 Task: Find connections with filter location Pāthardih with filter topic #Learningswith filter profile language Spanish with filter current company Sonata Software with filter school Alagappa University, Alagappa Nagar, Karaikudi with filter industry Bed-and-Breakfasts, Hostels, Homestays with filter service category Corporate Events with filter keywords title Manufacturing Assembler
Action: Mouse moved to (481, 68)
Screenshot: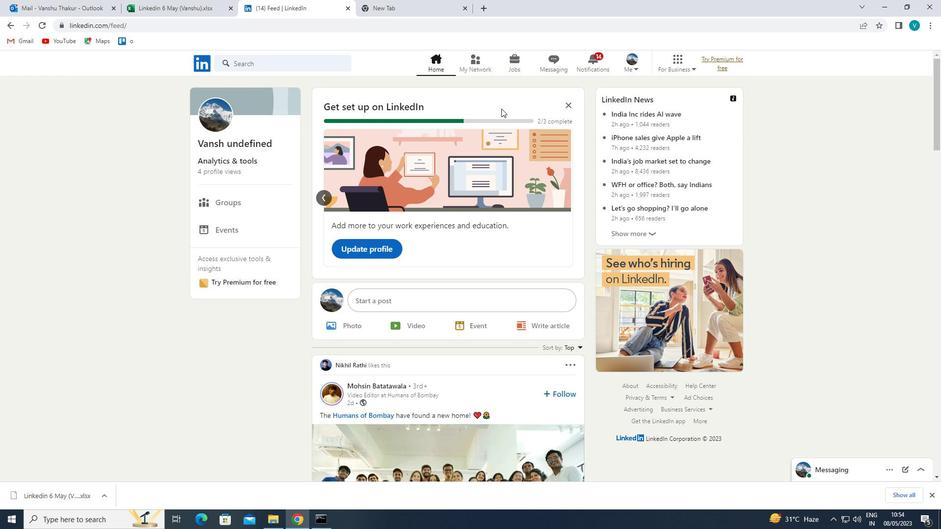 
Action: Mouse pressed left at (481, 68)
Screenshot: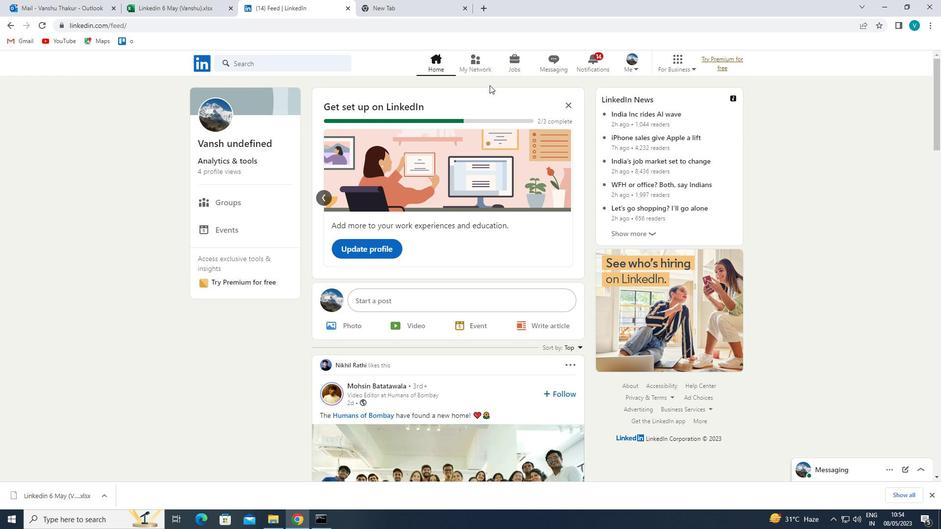 
Action: Mouse moved to (312, 116)
Screenshot: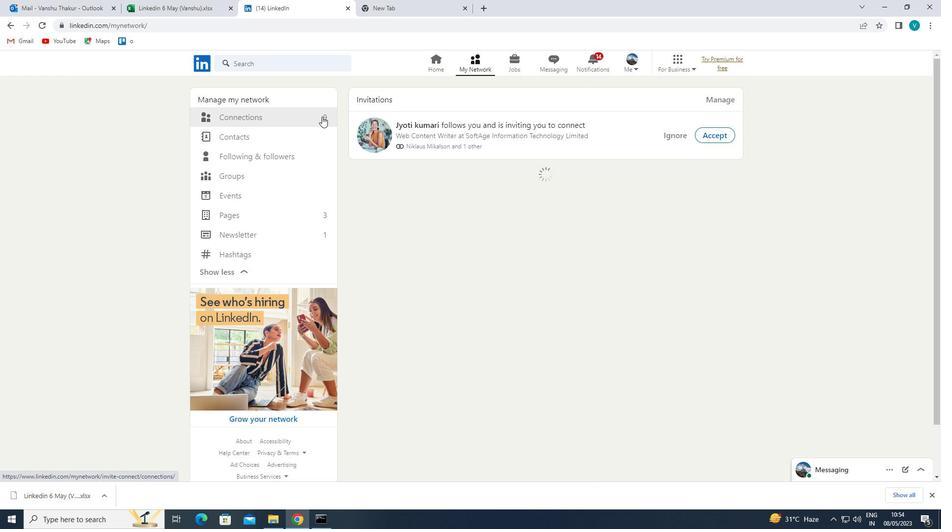 
Action: Mouse pressed left at (312, 116)
Screenshot: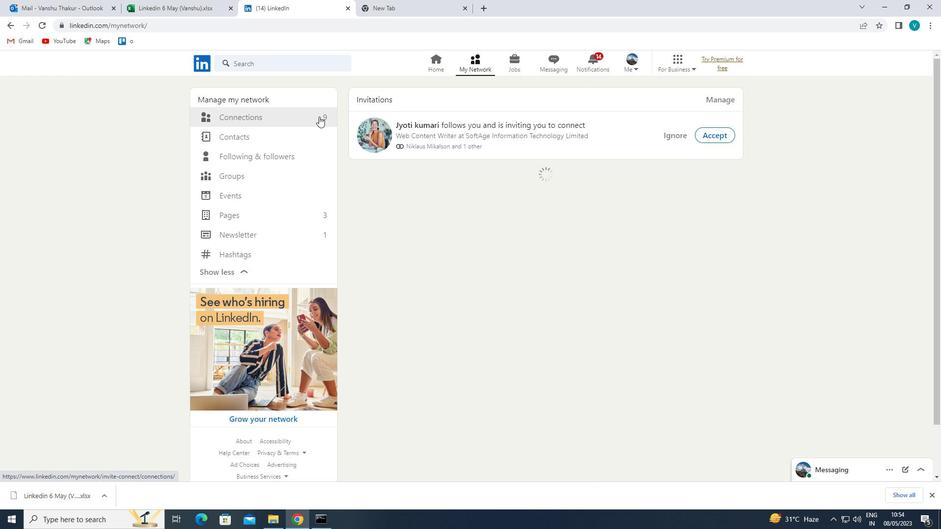 
Action: Mouse moved to (530, 120)
Screenshot: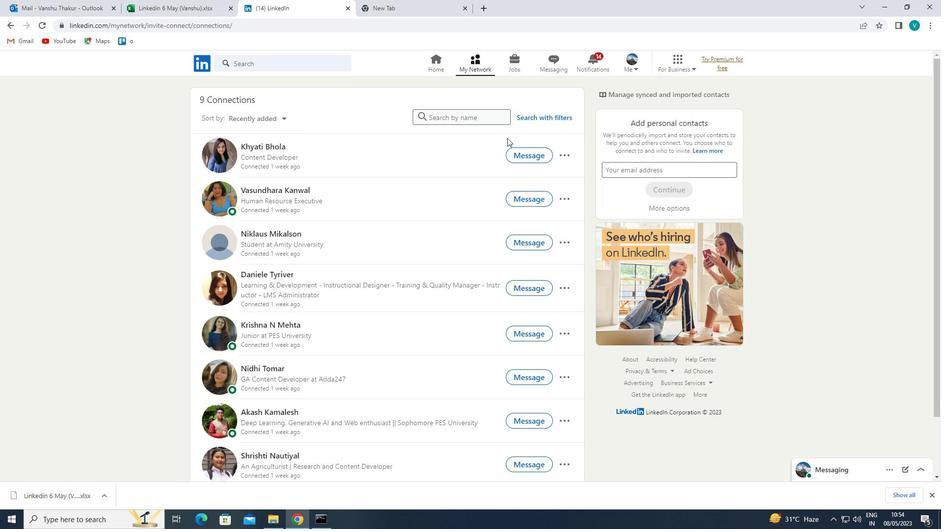 
Action: Mouse pressed left at (530, 120)
Screenshot: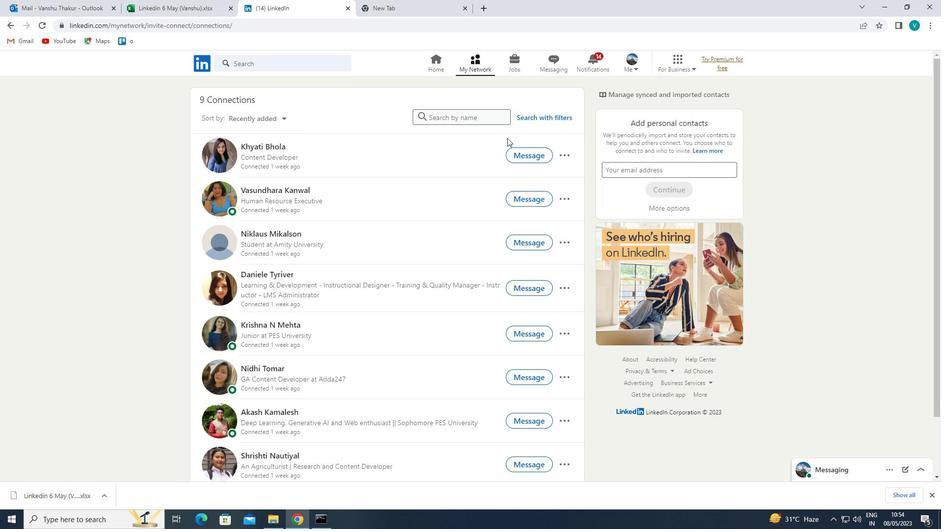 
Action: Mouse moved to (470, 93)
Screenshot: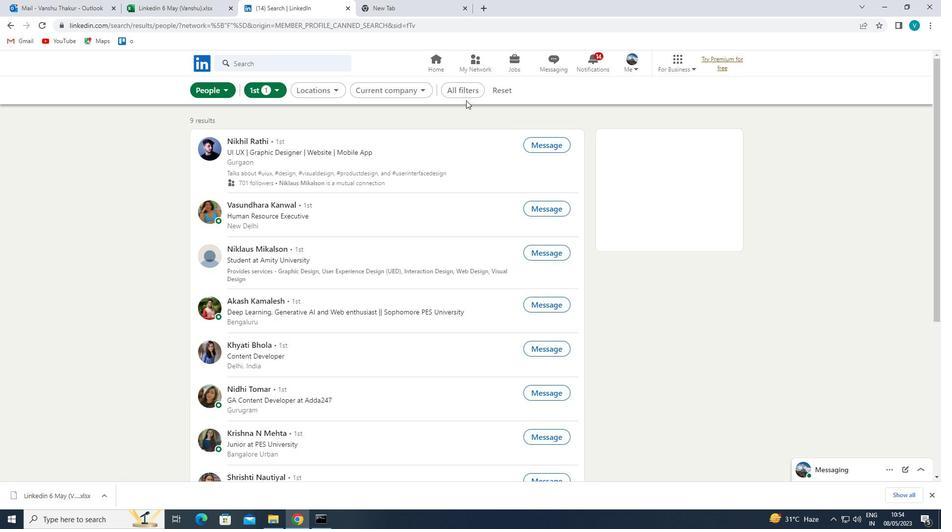 
Action: Mouse pressed left at (470, 93)
Screenshot: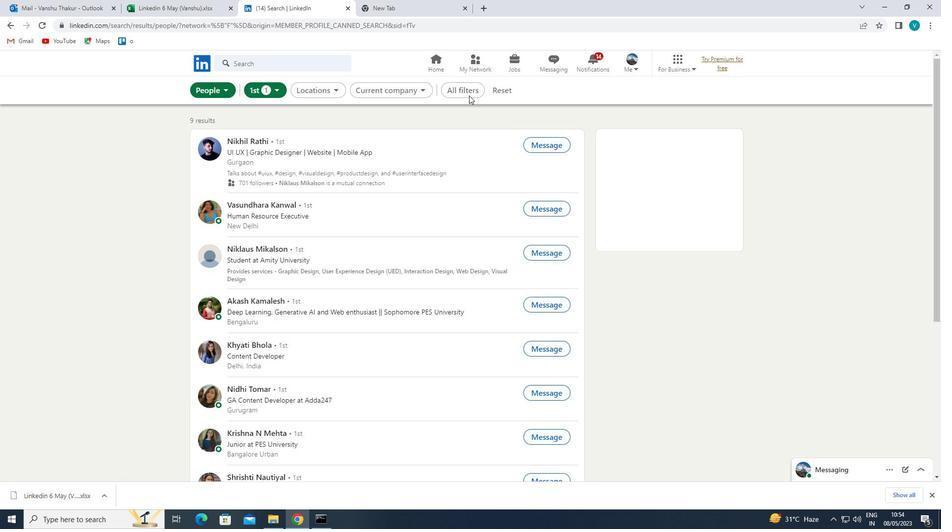 
Action: Mouse moved to (788, 235)
Screenshot: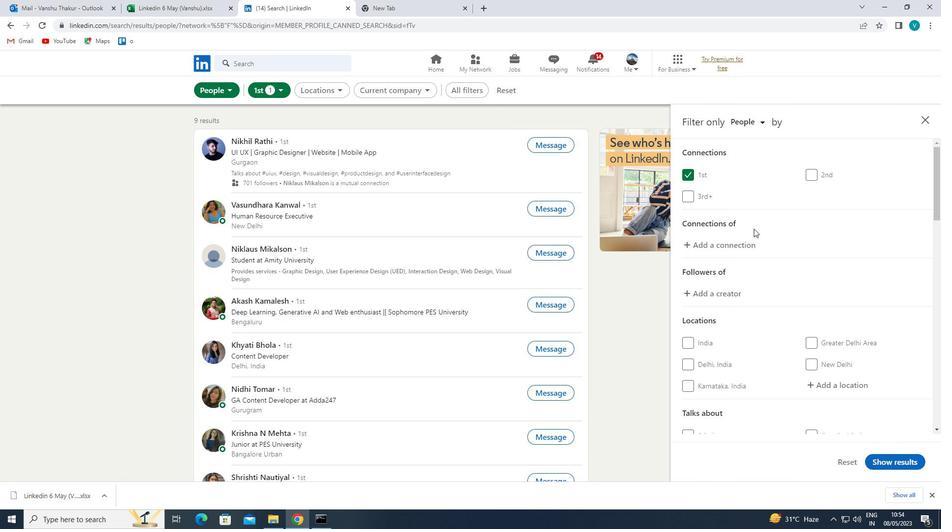 
Action: Mouse scrolled (788, 235) with delta (0, 0)
Screenshot: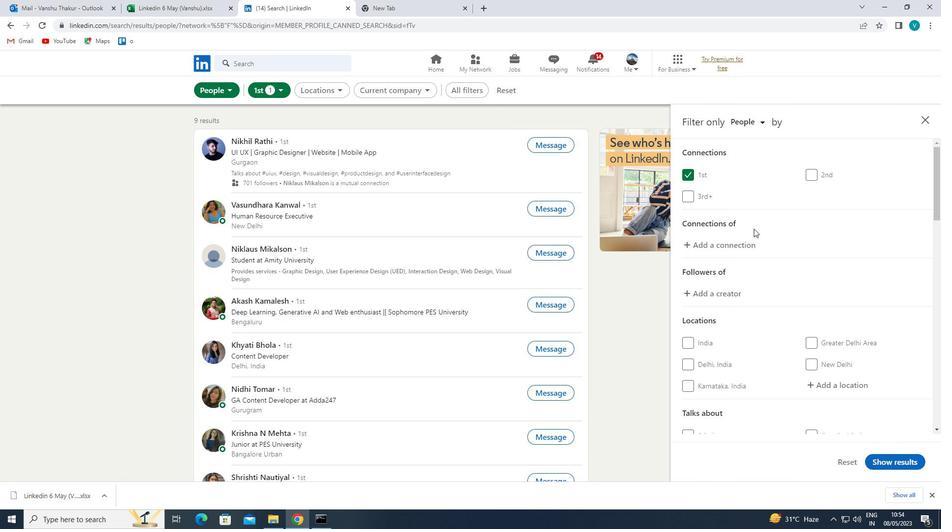 
Action: Mouse moved to (790, 236)
Screenshot: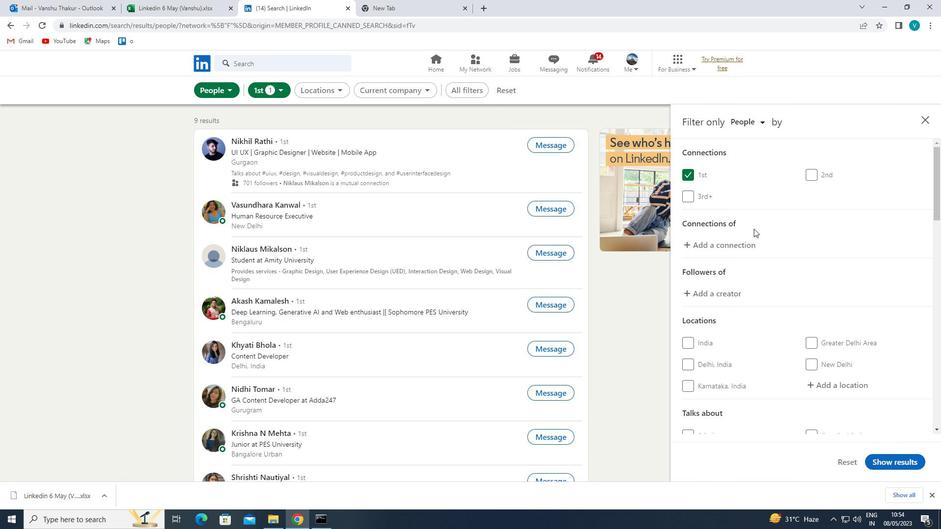 
Action: Mouse scrolled (790, 236) with delta (0, 0)
Screenshot: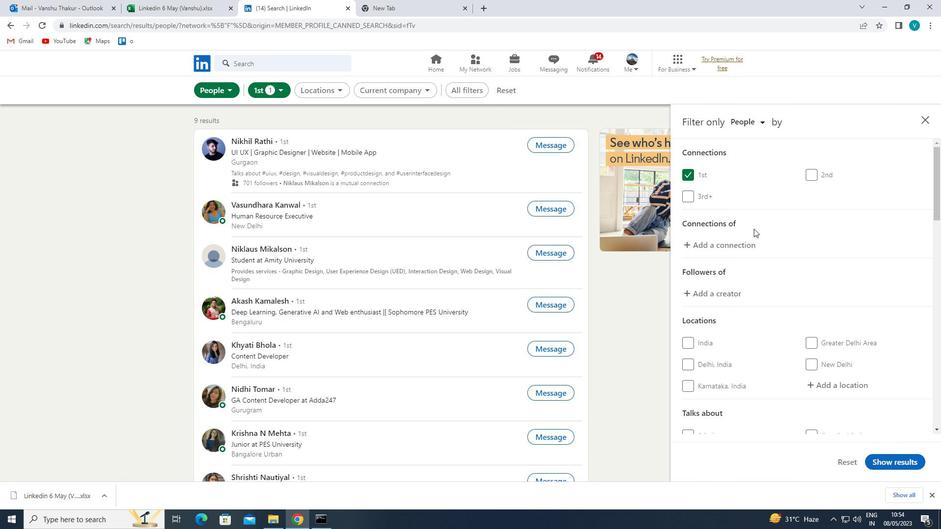 
Action: Mouse moved to (829, 288)
Screenshot: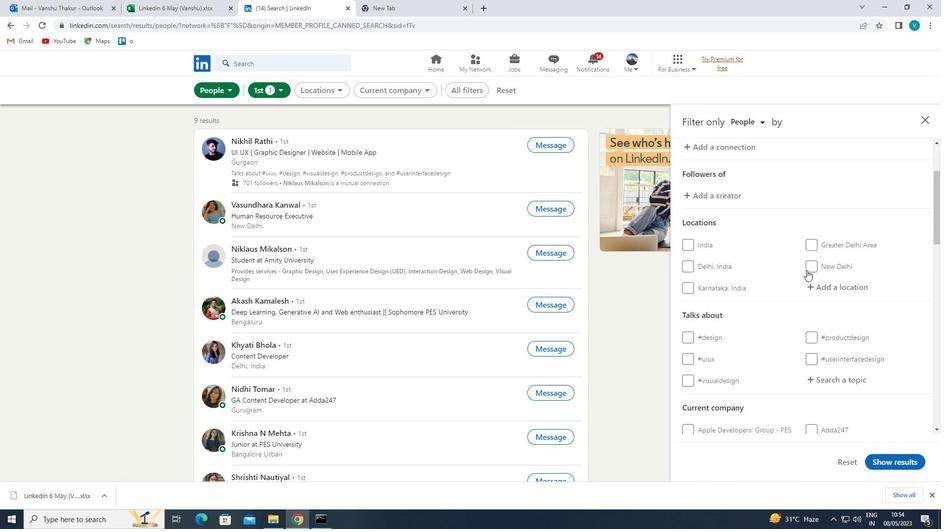 
Action: Mouse pressed left at (829, 288)
Screenshot: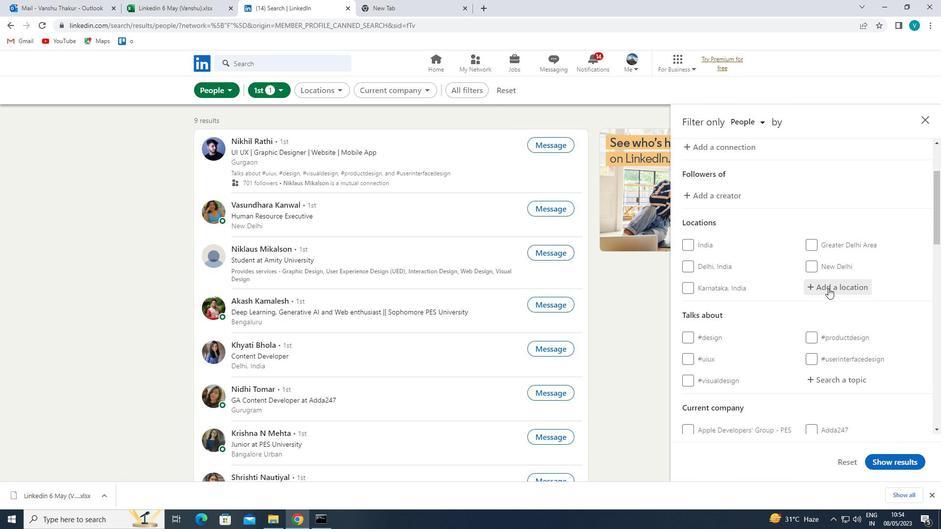 
Action: Mouse moved to (764, 287)
Screenshot: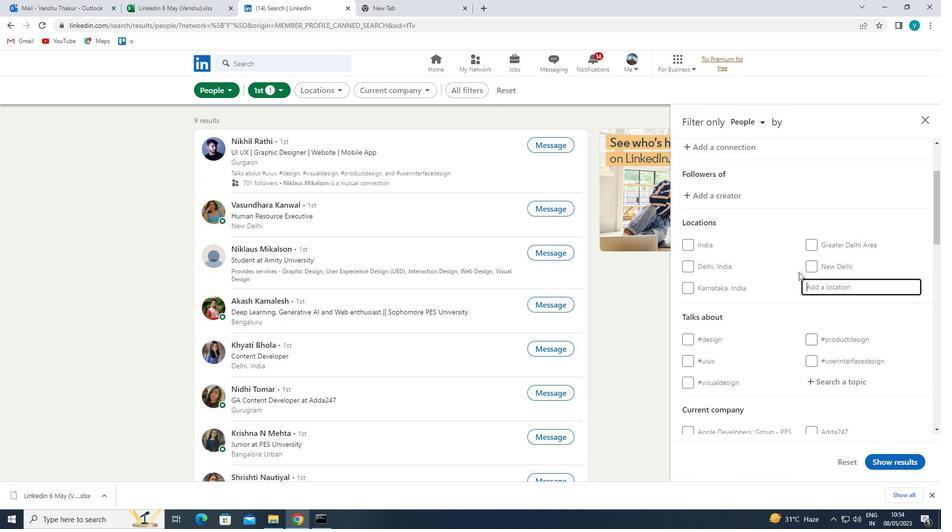 
Action: Key pressed <Key.shift>PATHARDIAH
Screenshot: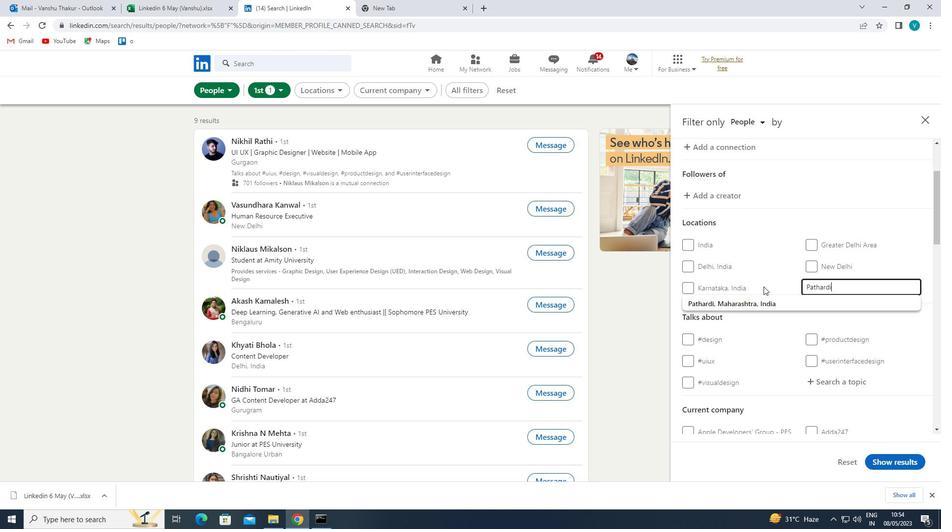 
Action: Mouse moved to (770, 292)
Screenshot: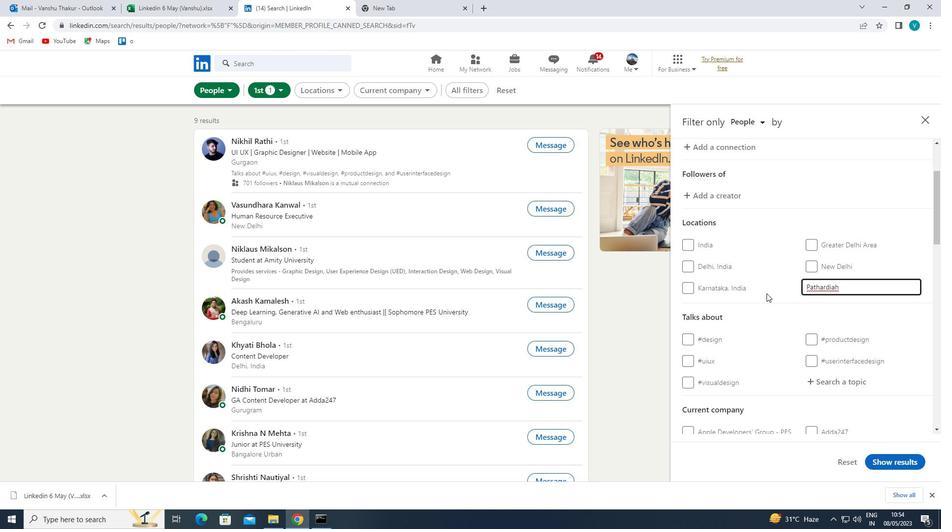 
Action: Key pressed <Key.backspace><Key.backspace><Key.backspace>IH
Screenshot: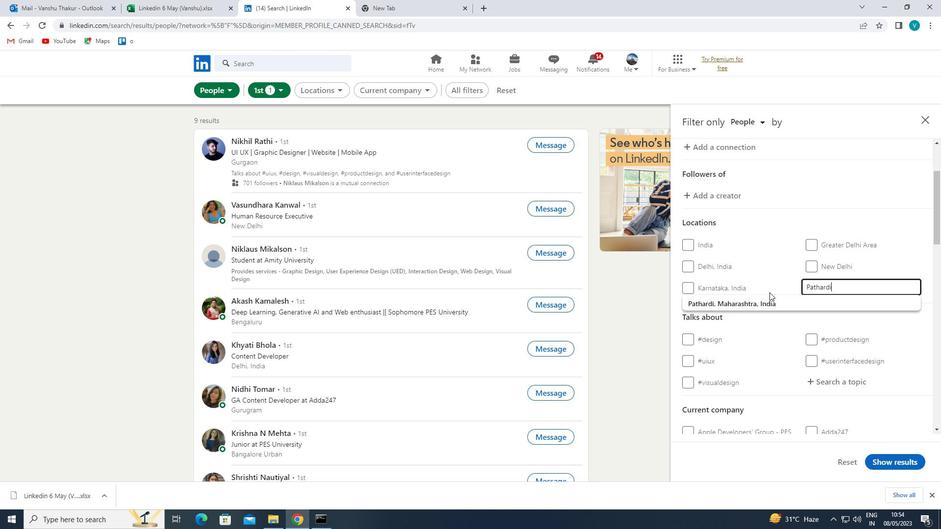 
Action: Mouse moved to (772, 292)
Screenshot: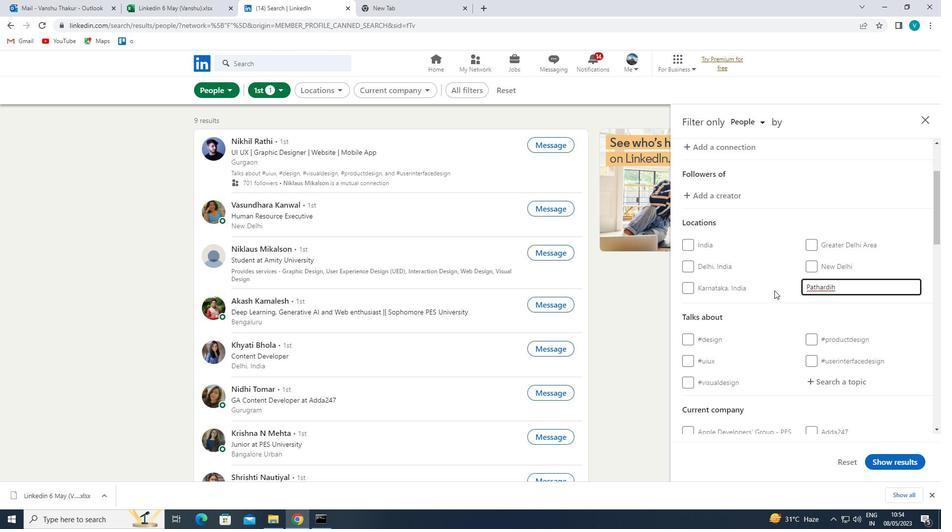 
Action: Key pressed <Key.backspace>
Screenshot: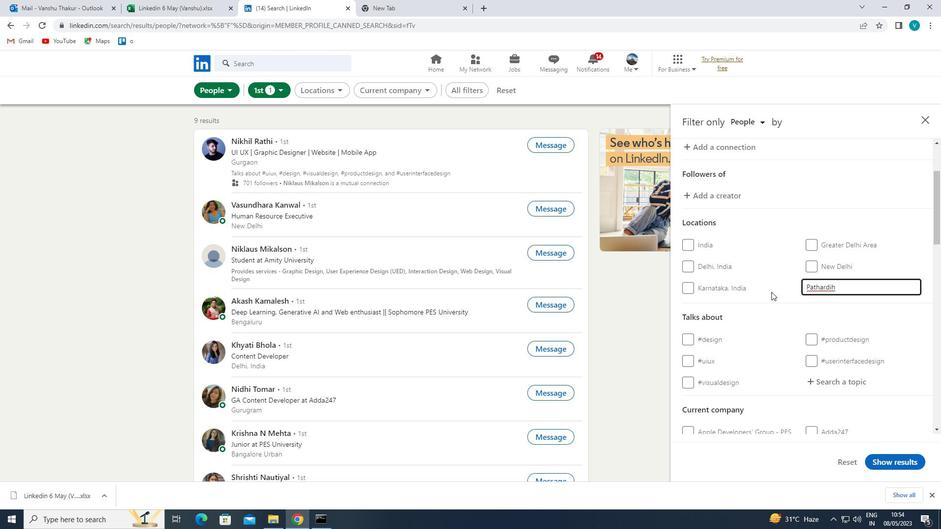 
Action: Mouse moved to (766, 300)
Screenshot: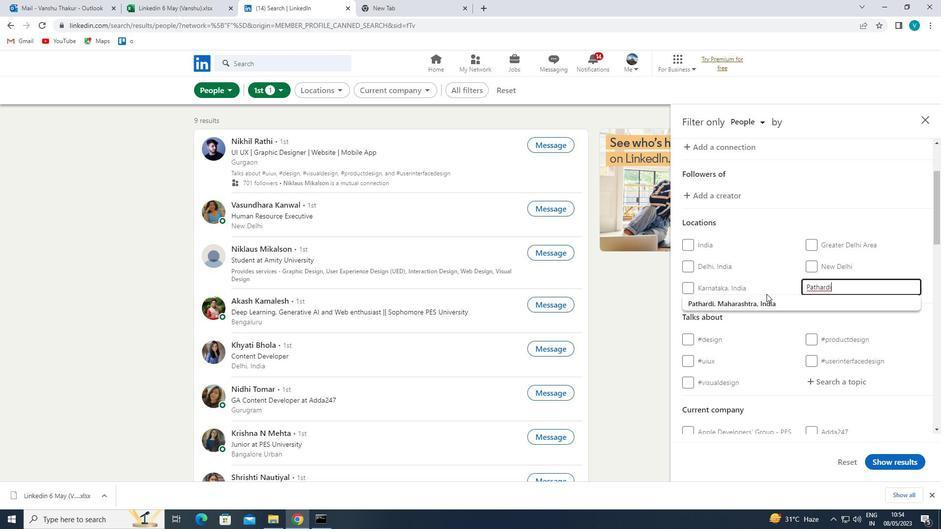 
Action: Mouse pressed left at (766, 300)
Screenshot: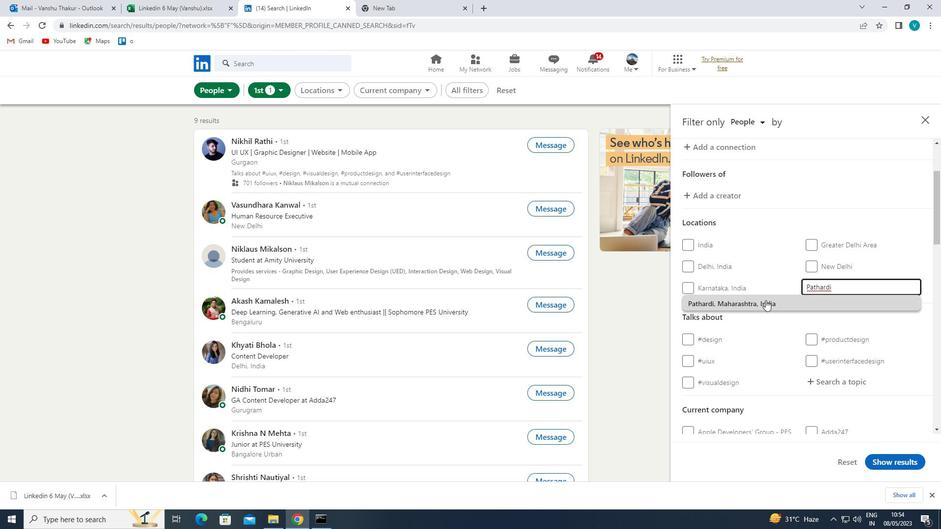 
Action: Mouse moved to (771, 306)
Screenshot: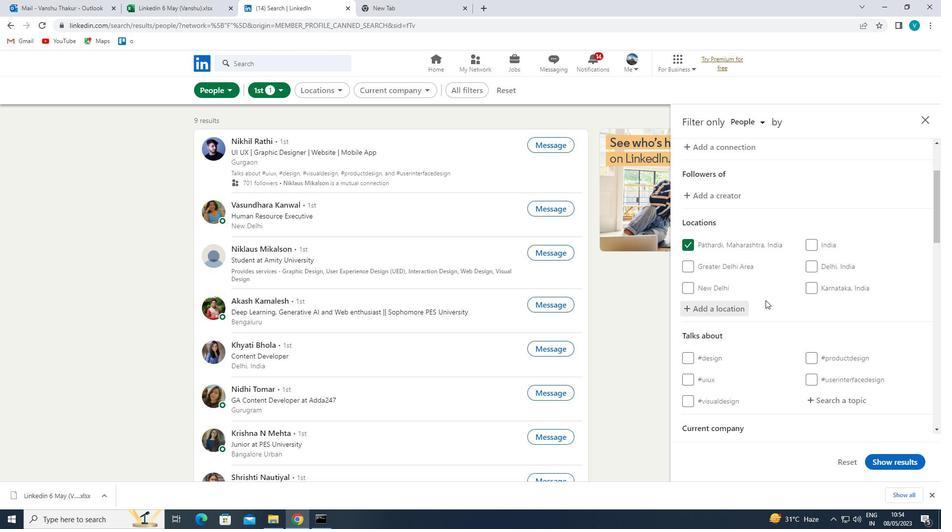 
Action: Mouse scrolled (771, 305) with delta (0, 0)
Screenshot: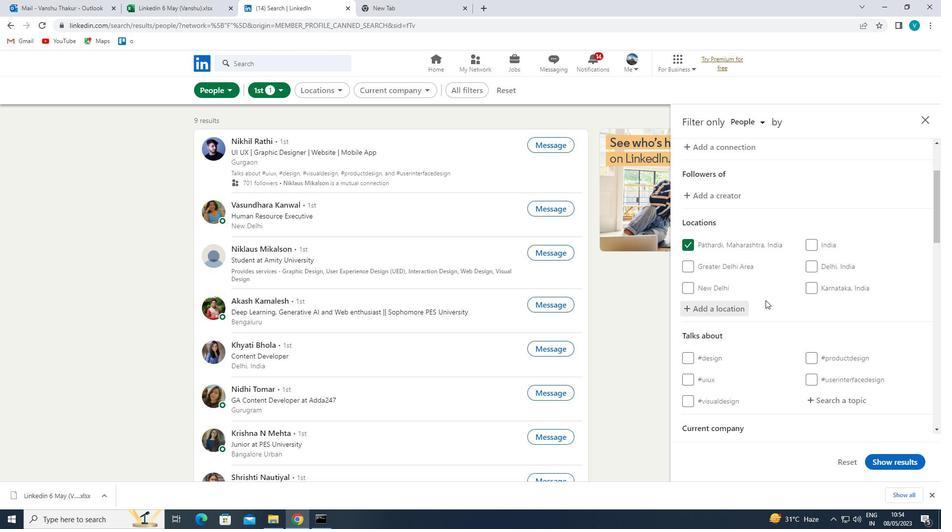 
Action: Mouse moved to (776, 309)
Screenshot: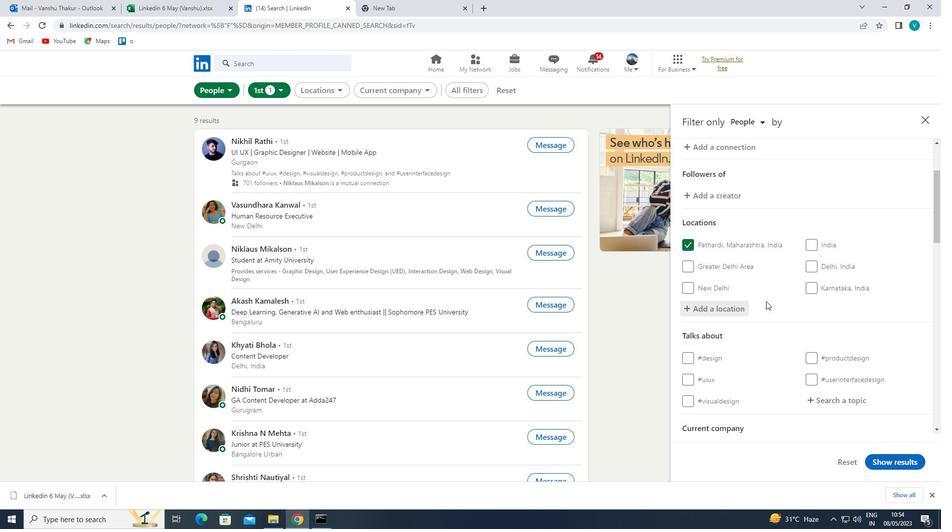 
Action: Mouse scrolled (776, 308) with delta (0, 0)
Screenshot: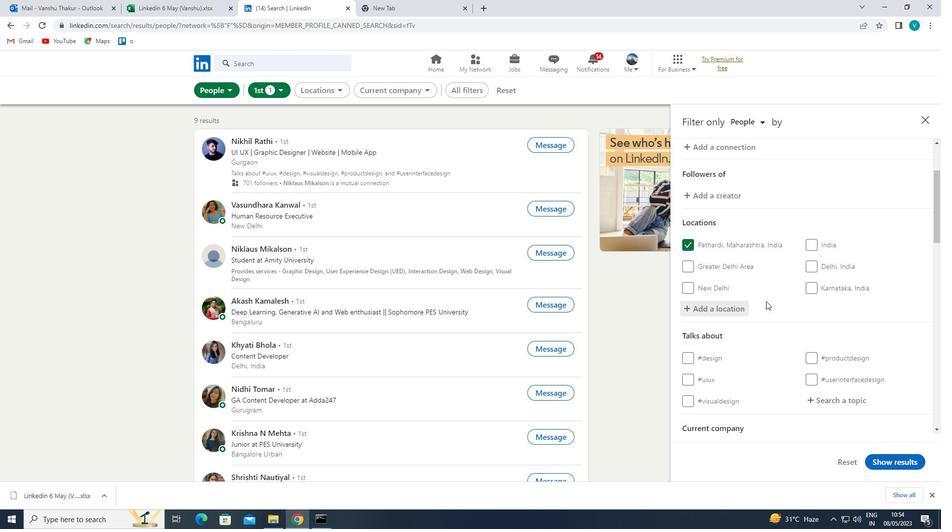 
Action: Mouse moved to (821, 297)
Screenshot: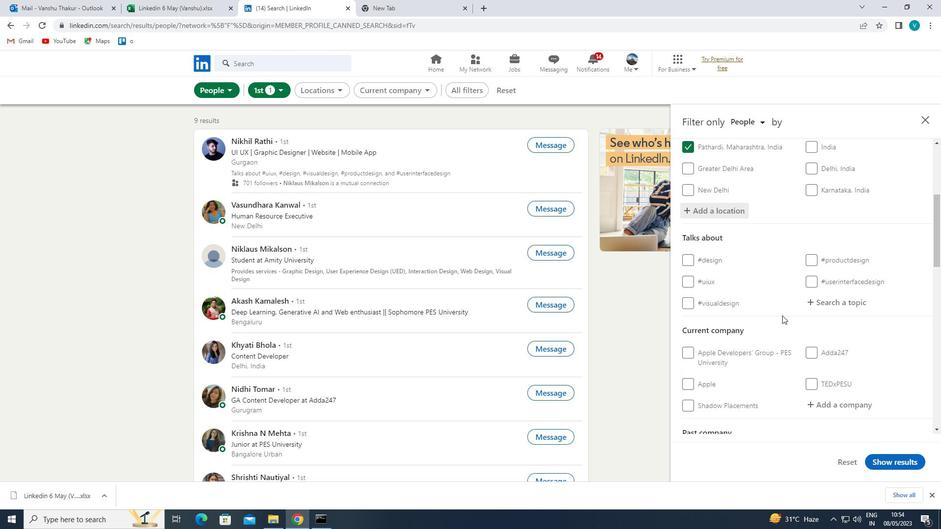 
Action: Mouse pressed left at (821, 297)
Screenshot: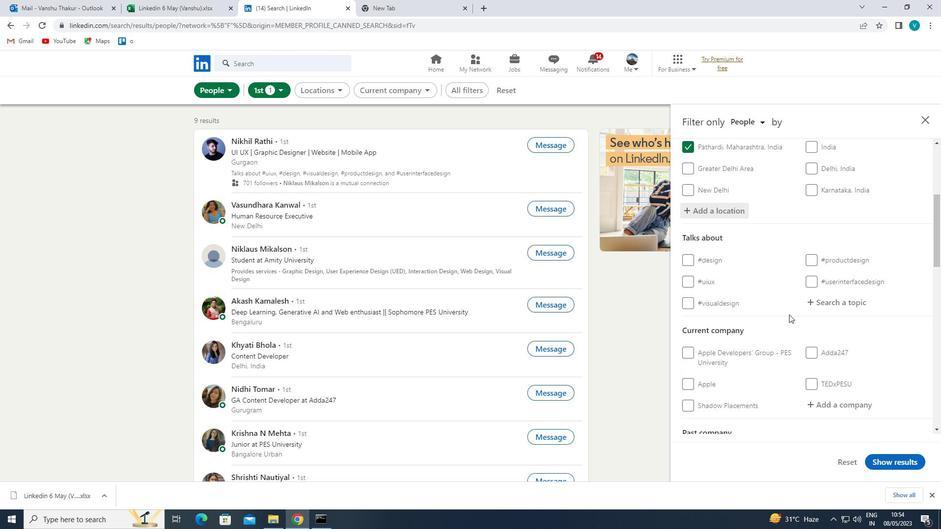 
Action: Mouse moved to (789, 299)
Screenshot: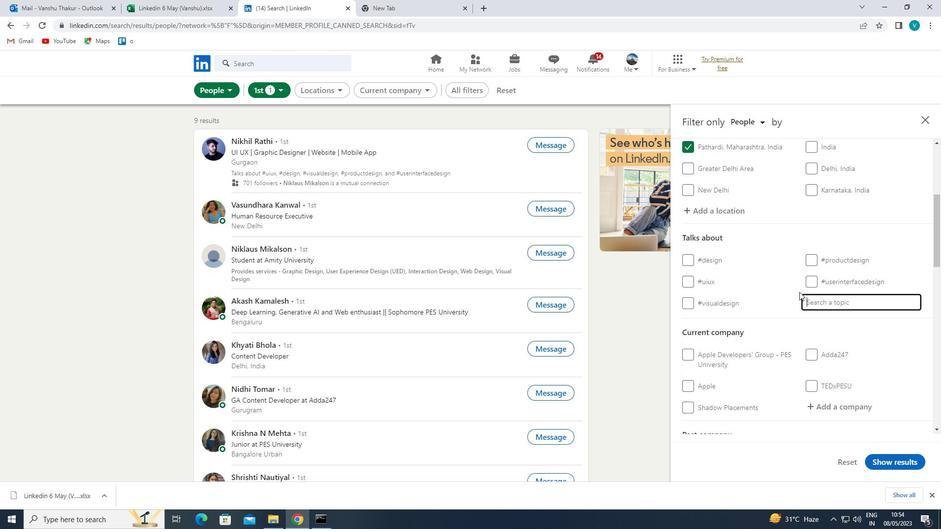 
Action: Key pressed LEARN
Screenshot: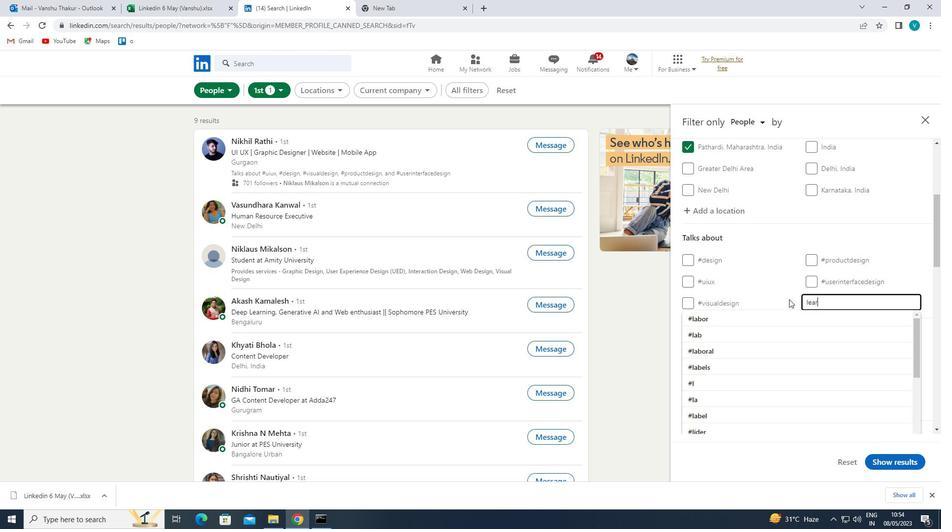 
Action: Mouse moved to (789, 299)
Screenshot: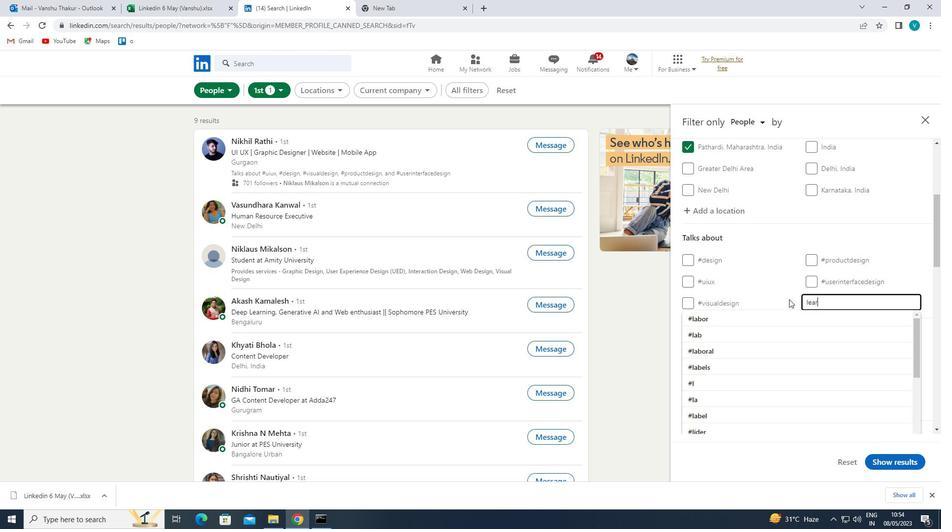 
Action: Key pressed ING
Screenshot: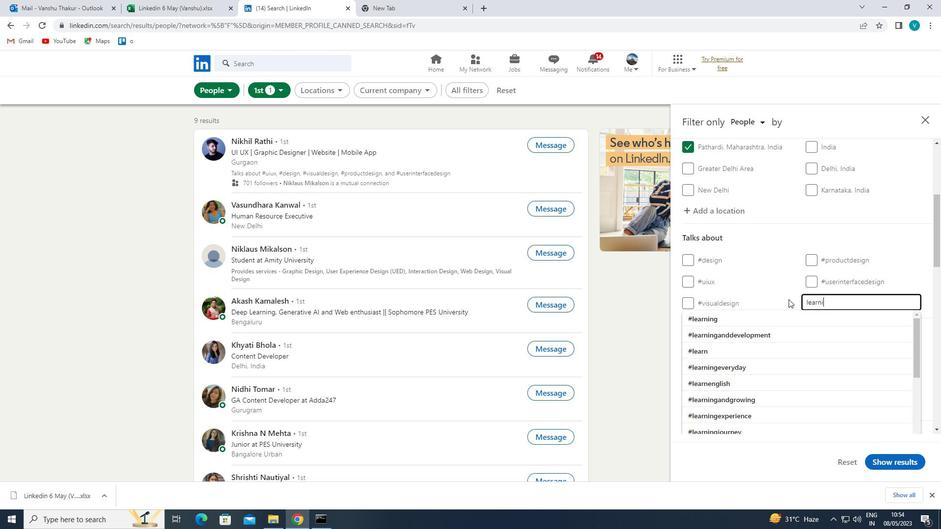
Action: Mouse moved to (761, 397)
Screenshot: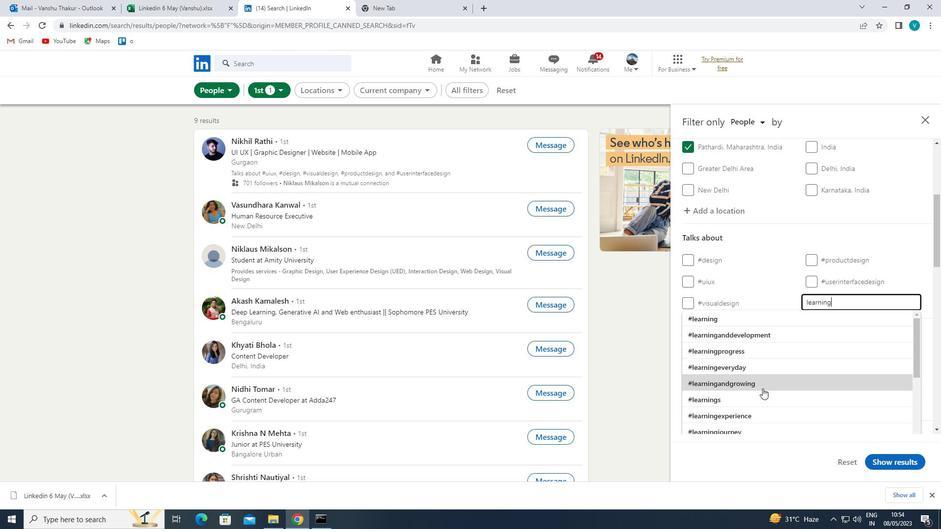 
Action: Mouse pressed left at (761, 397)
Screenshot: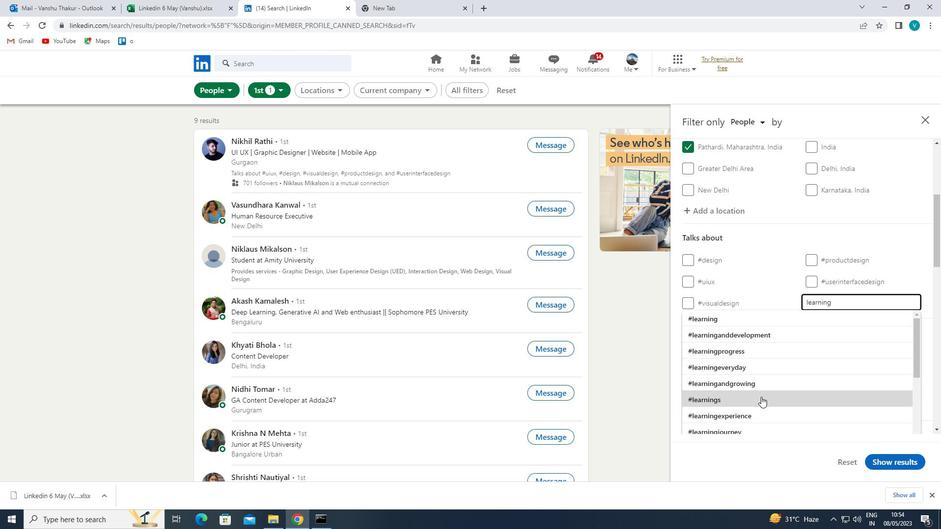 
Action: Mouse moved to (772, 367)
Screenshot: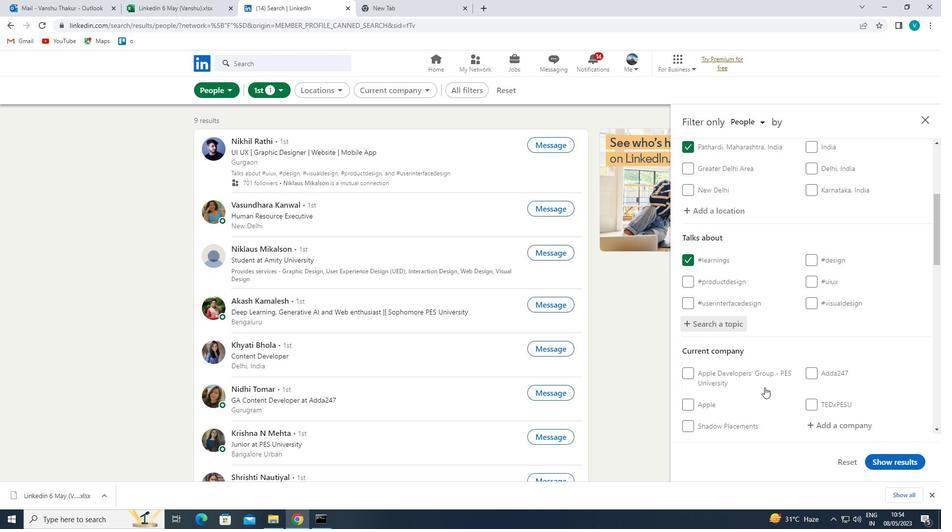 
Action: Mouse scrolled (772, 367) with delta (0, 0)
Screenshot: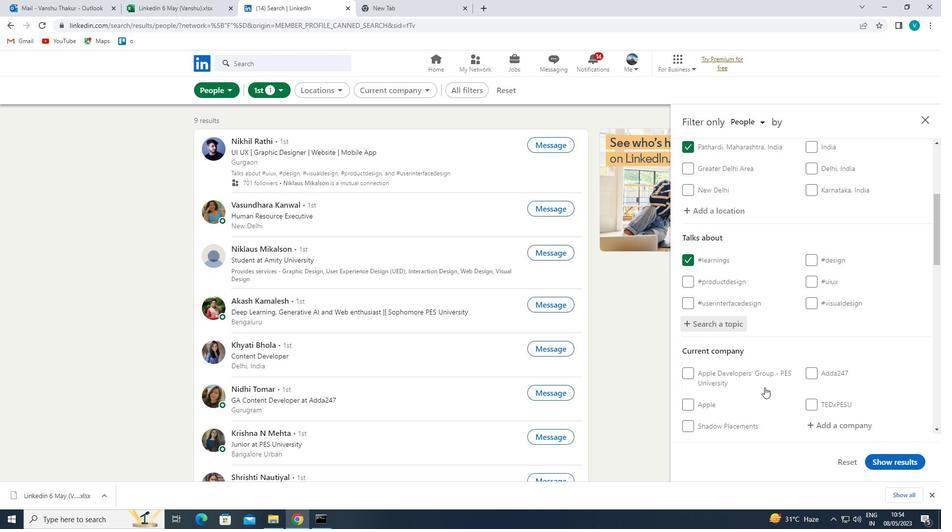 
Action: Mouse moved to (775, 362)
Screenshot: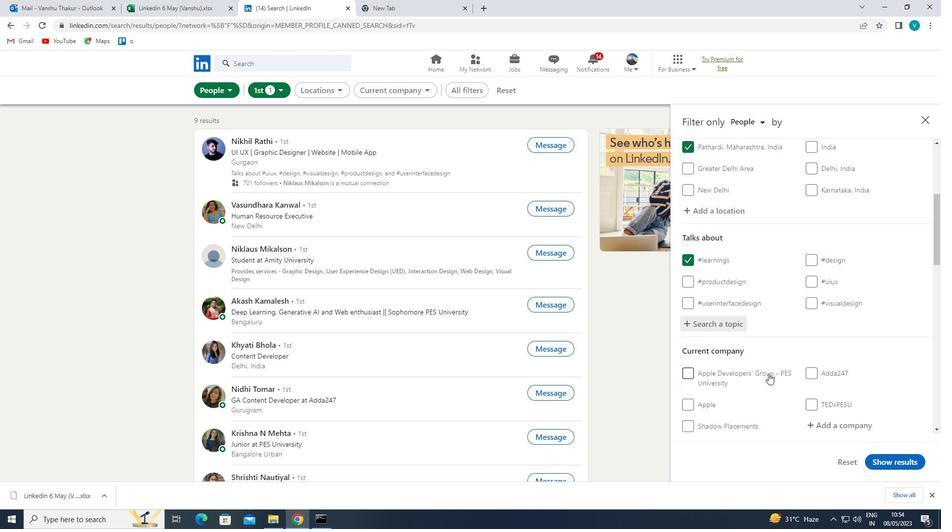 
Action: Mouse scrolled (775, 361) with delta (0, 0)
Screenshot: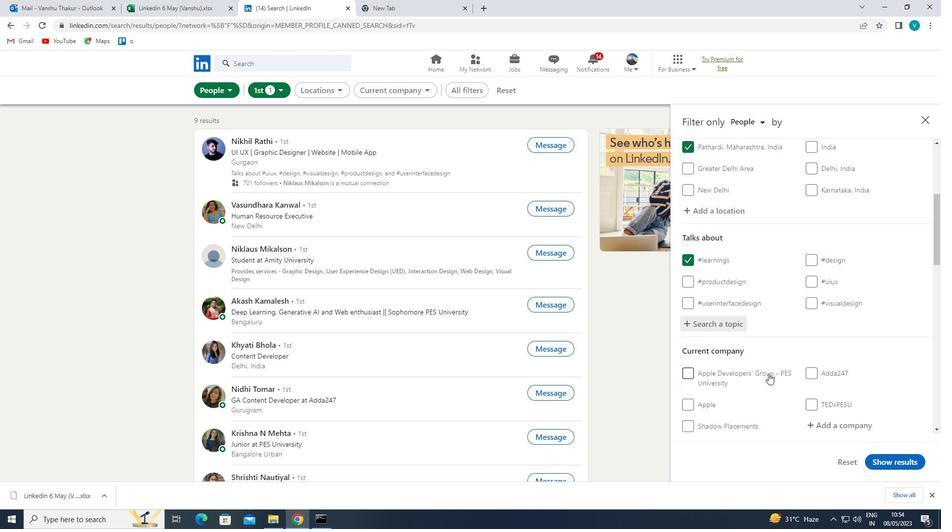 
Action: Mouse moved to (776, 359)
Screenshot: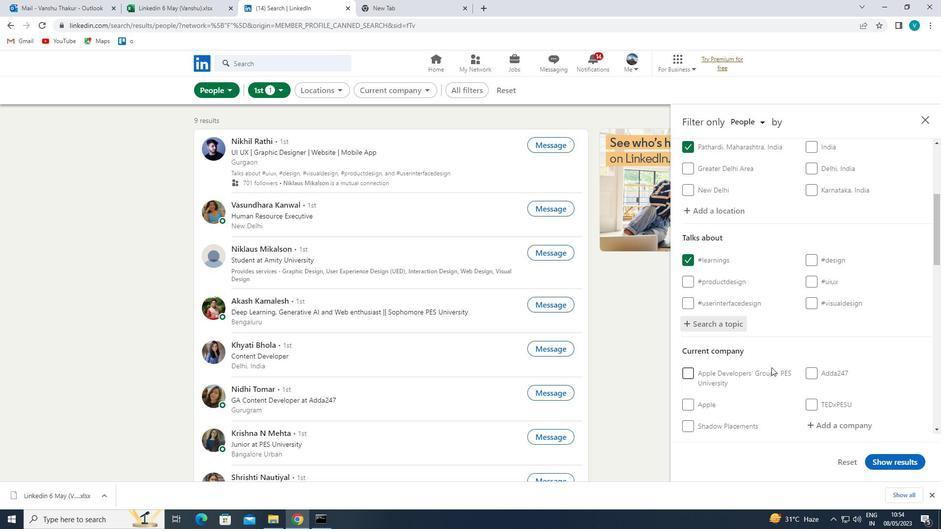 
Action: Mouse scrolled (776, 359) with delta (0, 0)
Screenshot: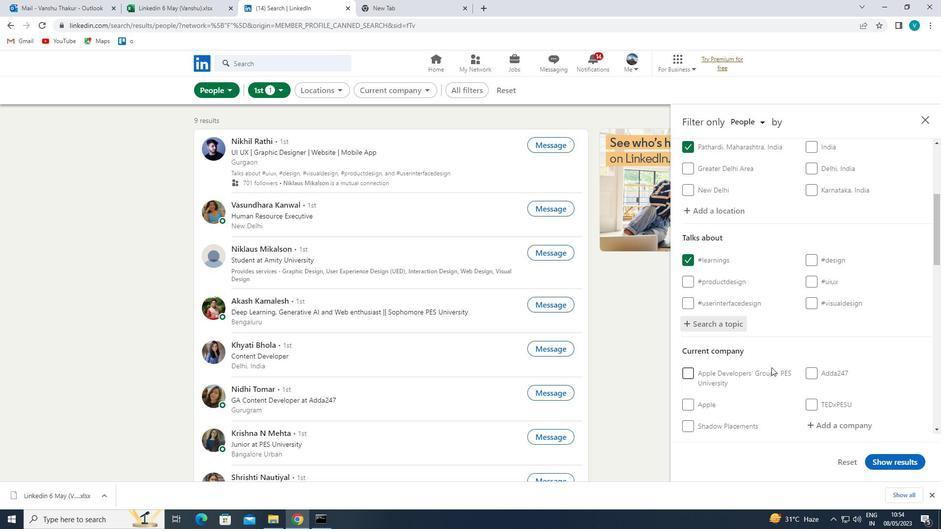 
Action: Mouse moved to (837, 281)
Screenshot: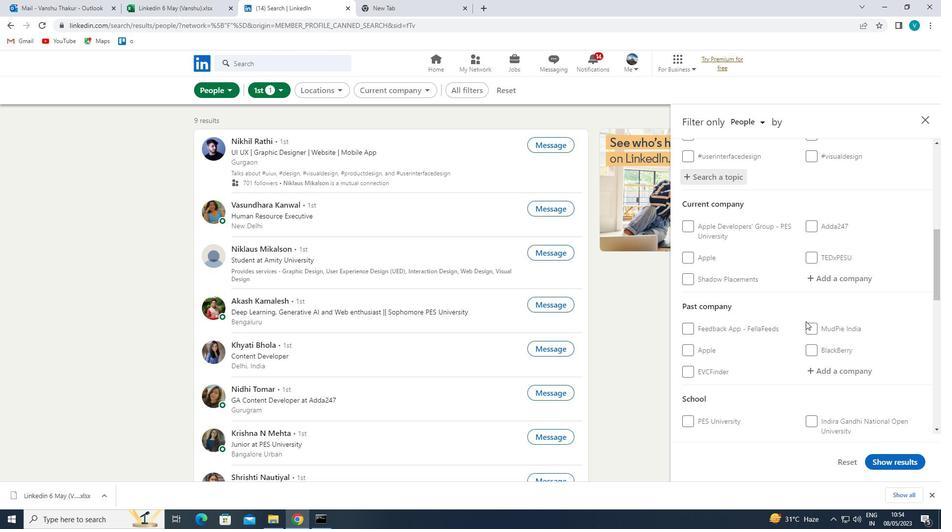 
Action: Mouse pressed left at (837, 281)
Screenshot: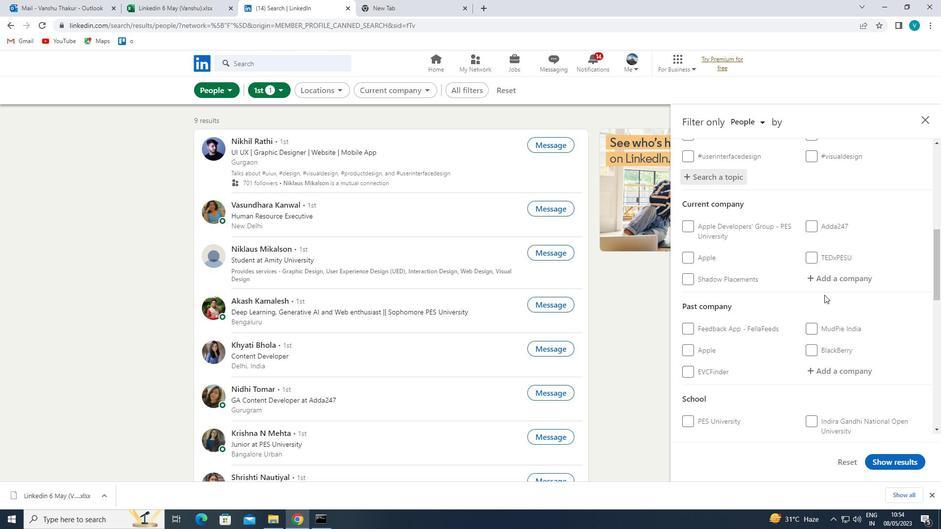 
Action: Key pressed <Key.shift>SONA
Screenshot: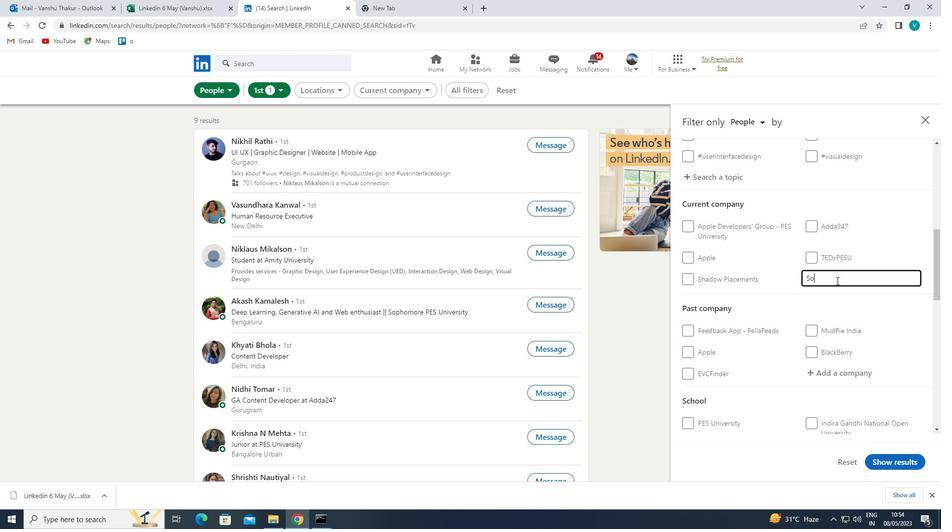 
Action: Mouse moved to (829, 275)
Screenshot: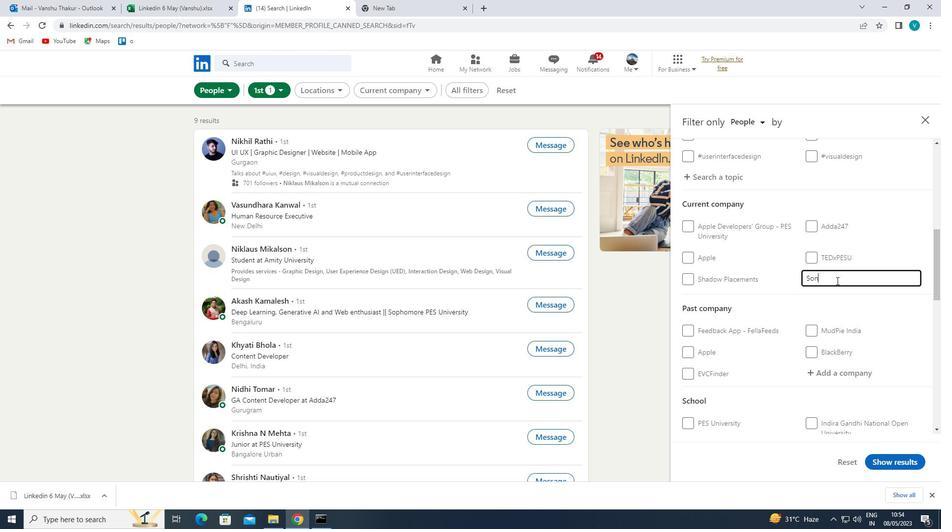 
Action: Key pressed TA
Screenshot: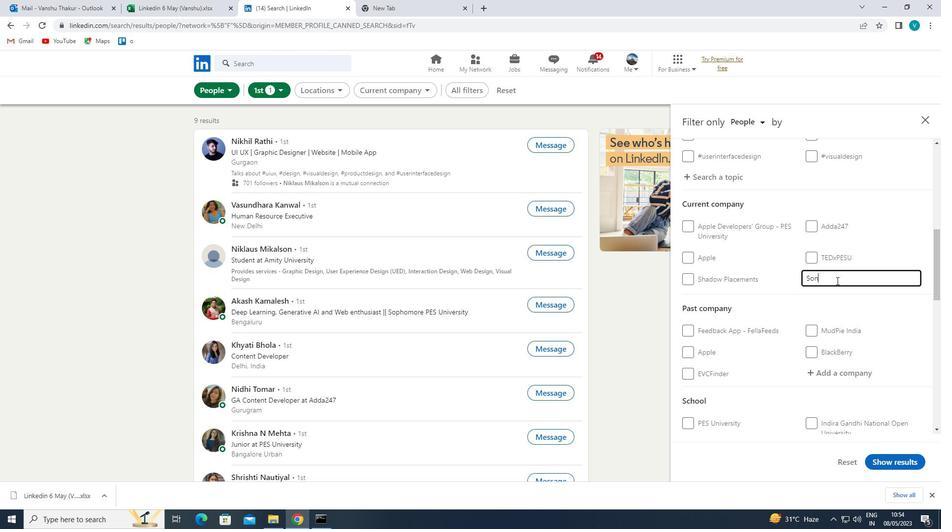 
Action: Mouse moved to (818, 298)
Screenshot: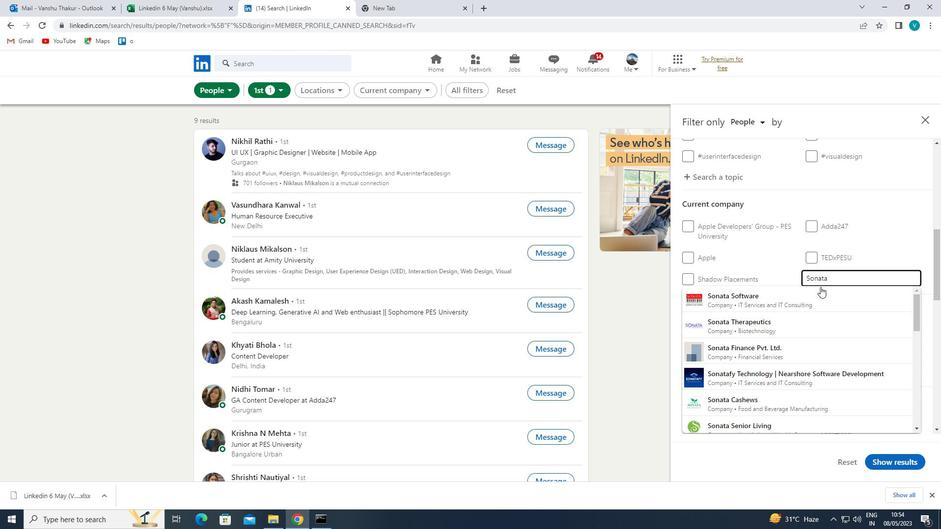
Action: Mouse pressed left at (818, 298)
Screenshot: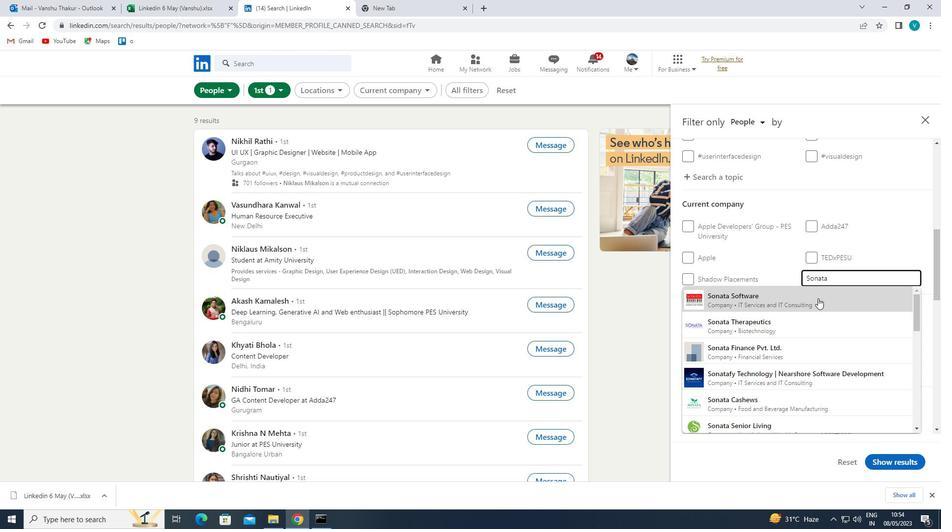 
Action: Mouse scrolled (818, 298) with delta (0, 0)
Screenshot: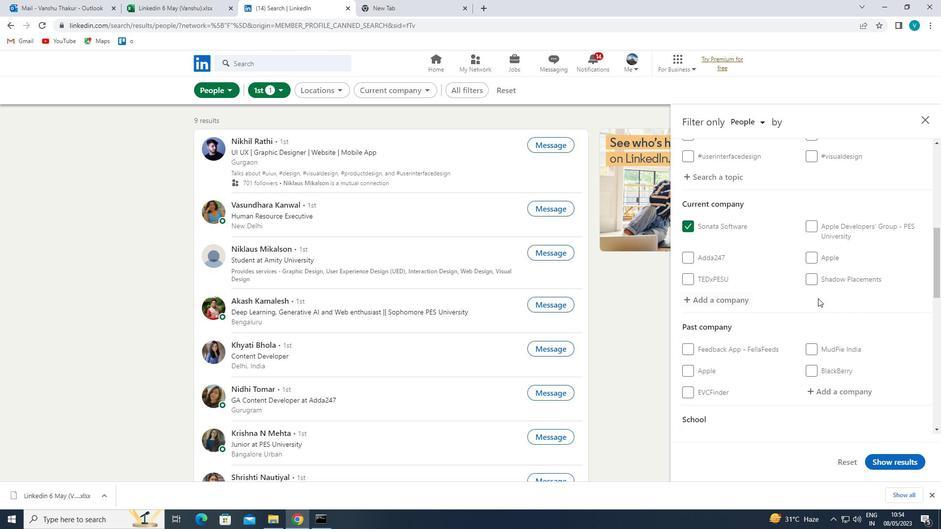 
Action: Mouse scrolled (818, 298) with delta (0, 0)
Screenshot: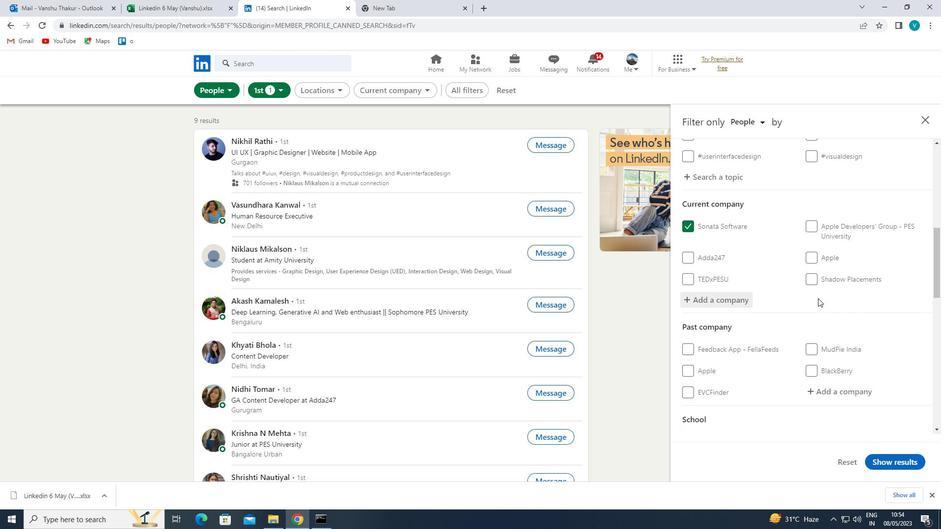 
Action: Mouse scrolled (818, 298) with delta (0, 0)
Screenshot: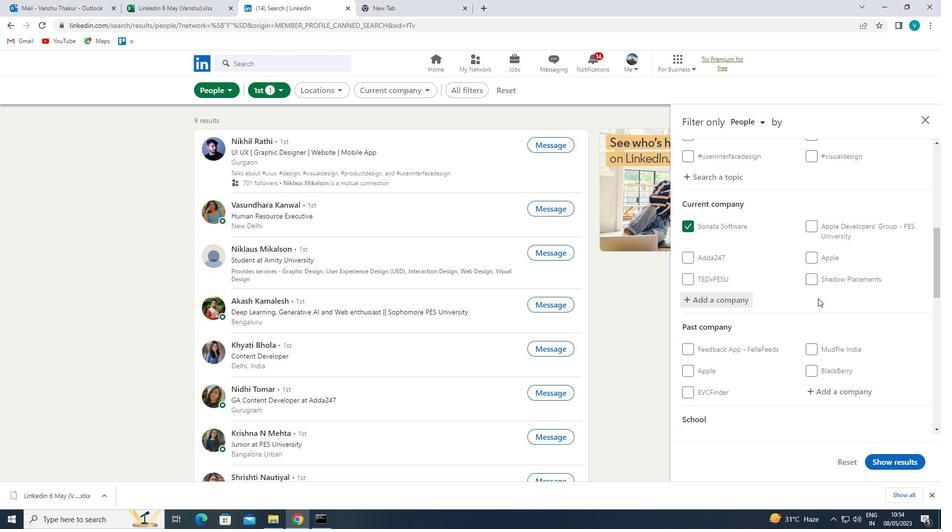 
Action: Mouse scrolled (818, 298) with delta (0, 0)
Screenshot: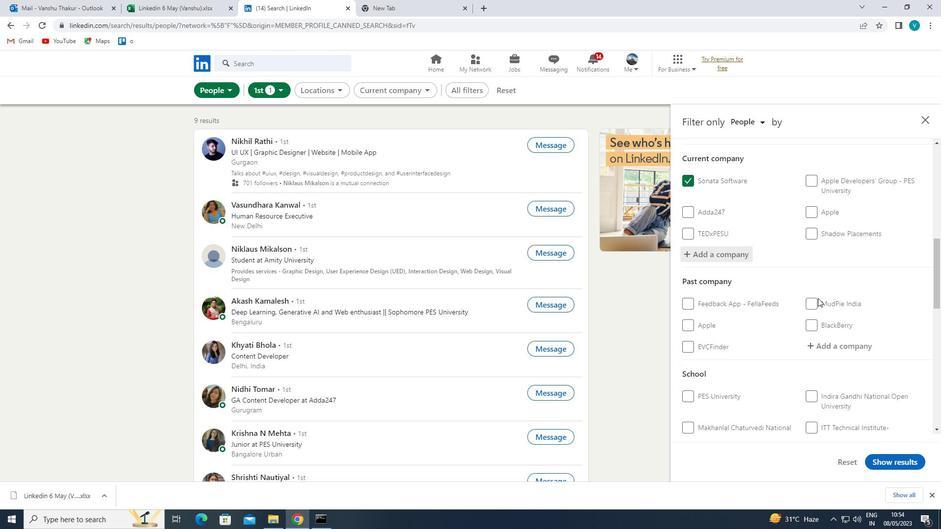 
Action: Mouse moved to (826, 316)
Screenshot: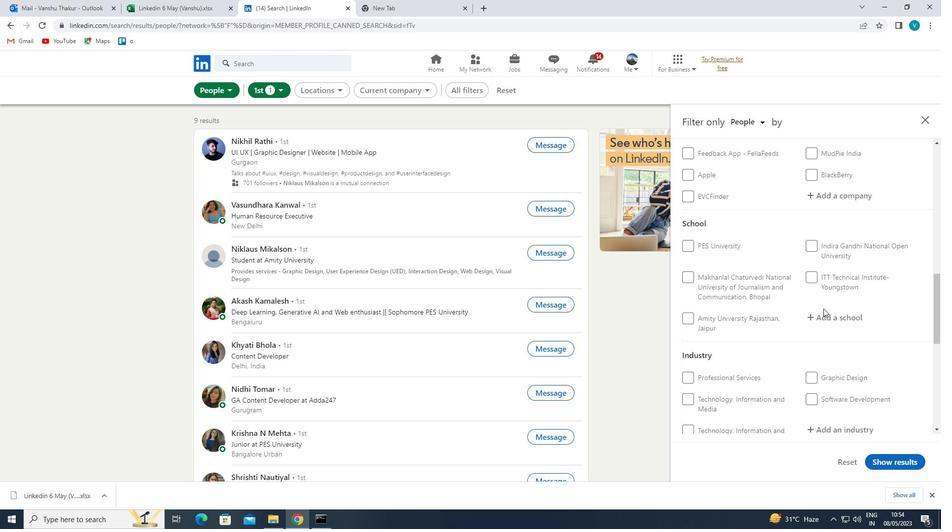 
Action: Mouse pressed left at (826, 316)
Screenshot: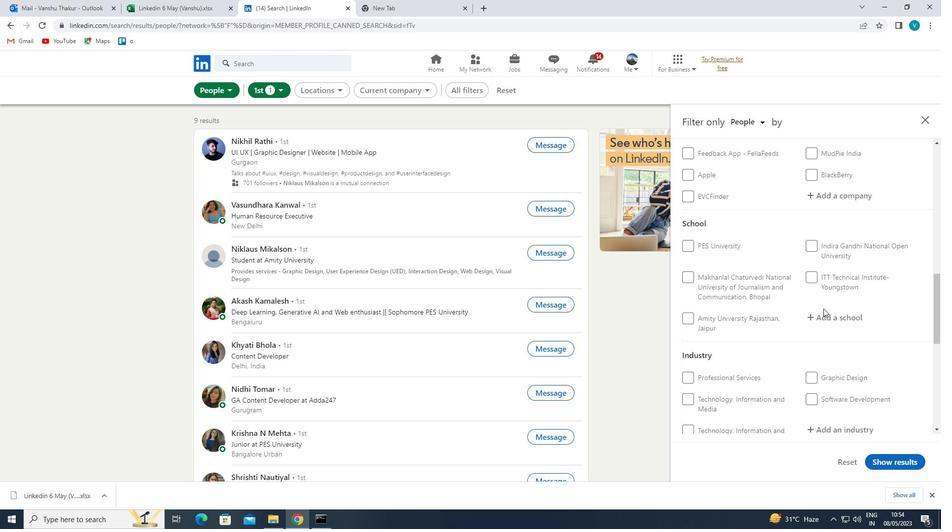 
Action: Mouse moved to (827, 316)
Screenshot: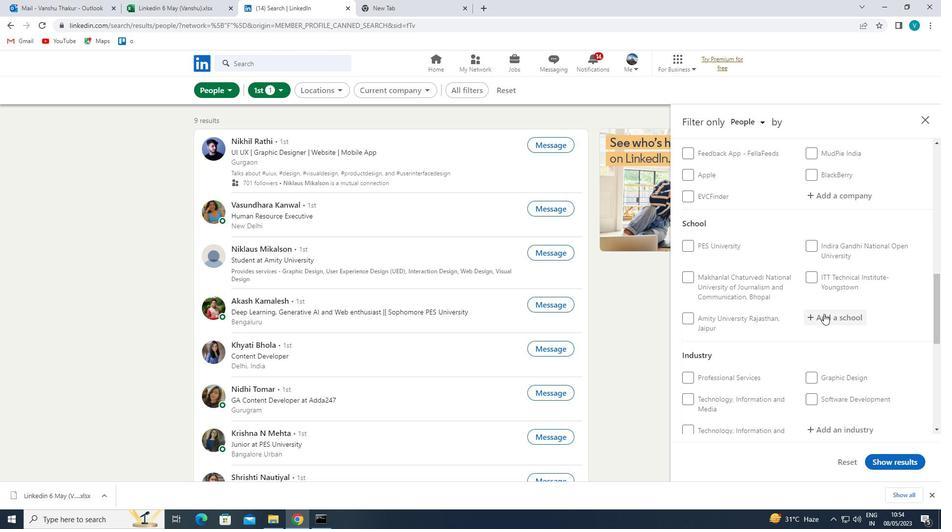 
Action: Key pressed <Key.shift>ALAGAPPA
Screenshot: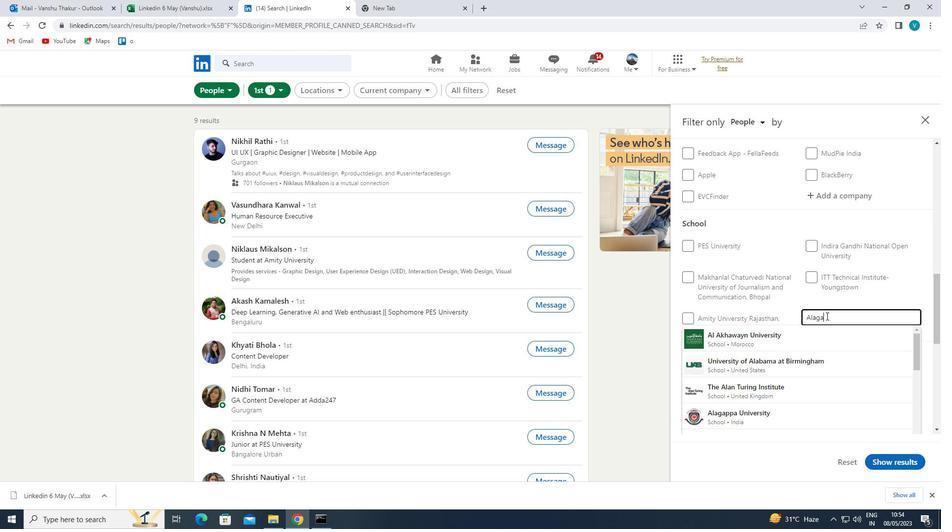 
Action: Mouse moved to (832, 365)
Screenshot: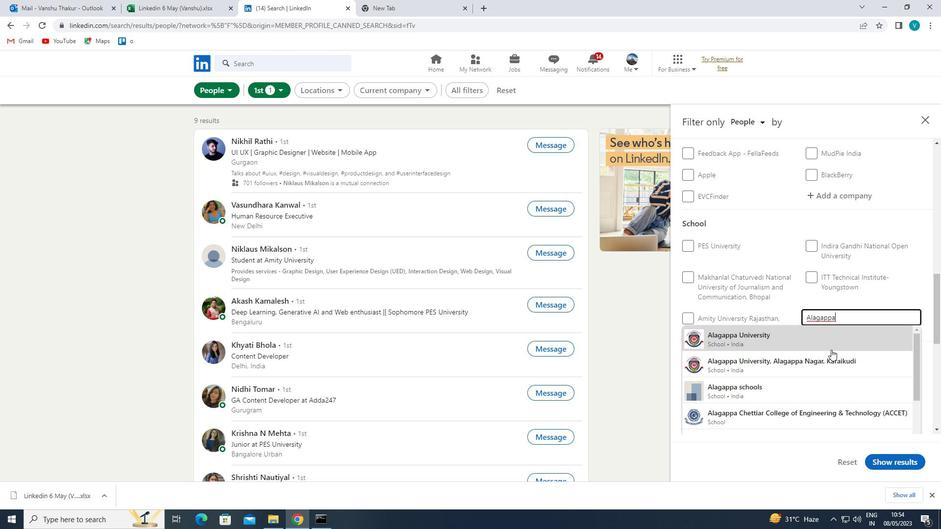 
Action: Mouse pressed left at (832, 365)
Screenshot: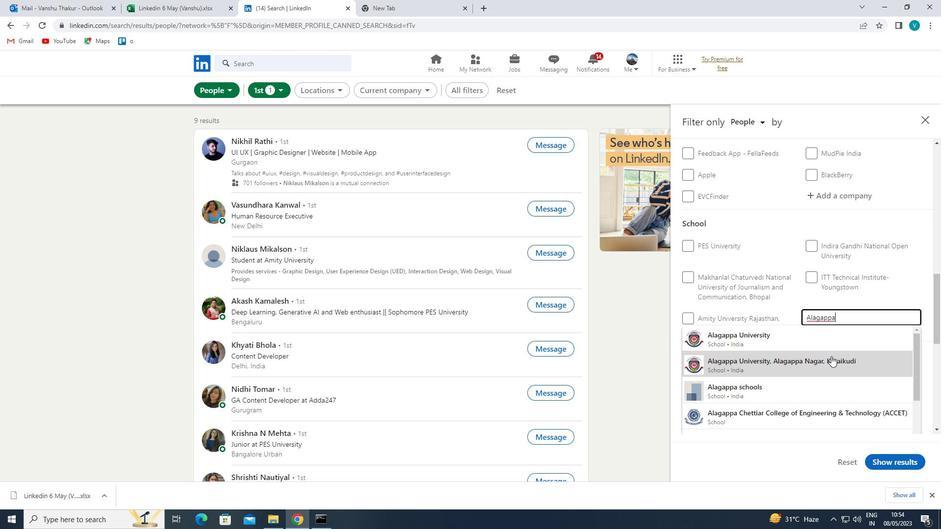 
Action: Mouse moved to (834, 361)
Screenshot: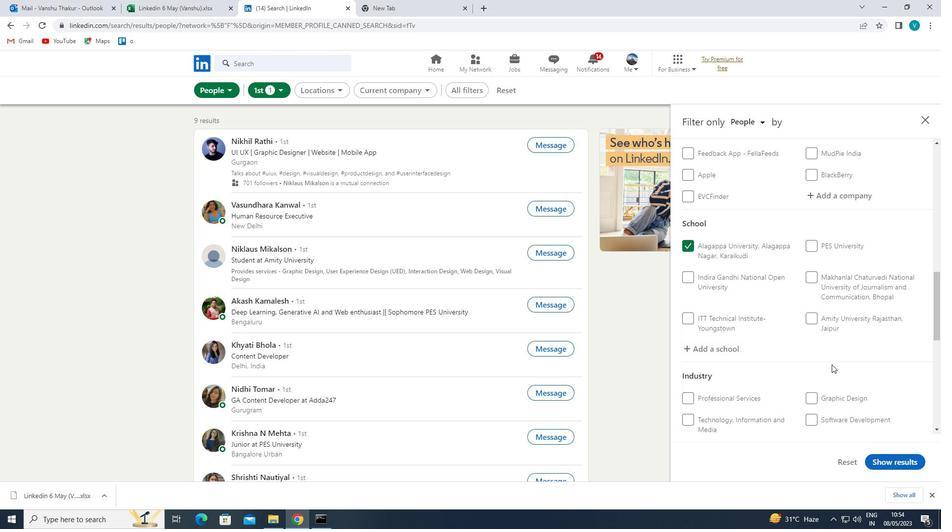 
Action: Mouse scrolled (834, 360) with delta (0, 0)
Screenshot: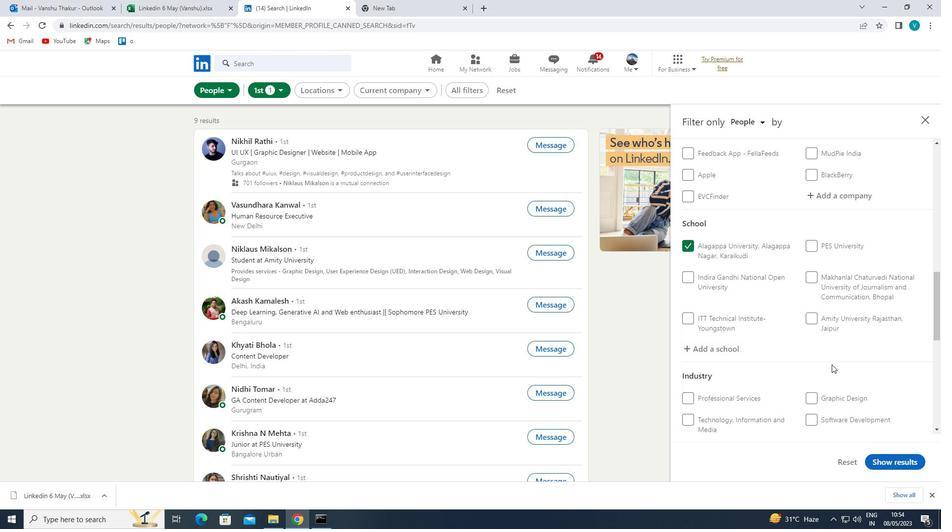 
Action: Mouse moved to (837, 359)
Screenshot: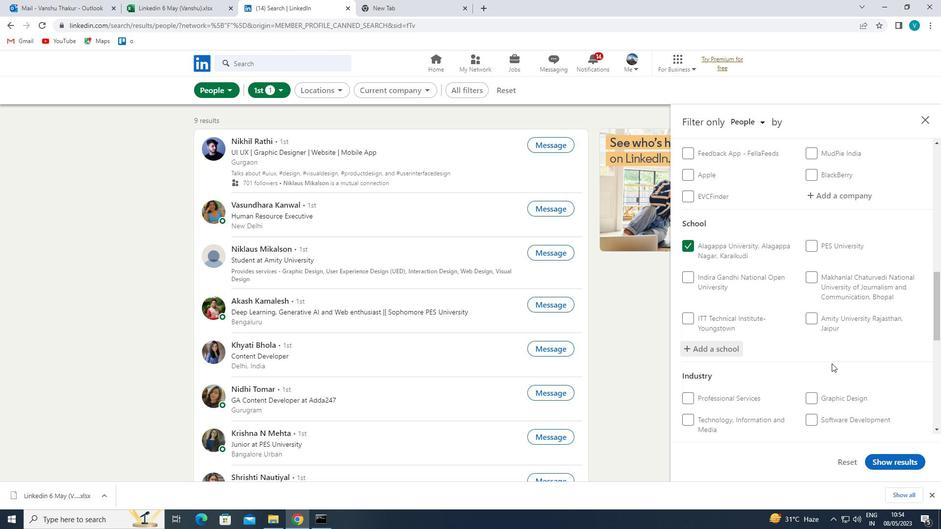 
Action: Mouse scrolled (837, 359) with delta (0, 0)
Screenshot: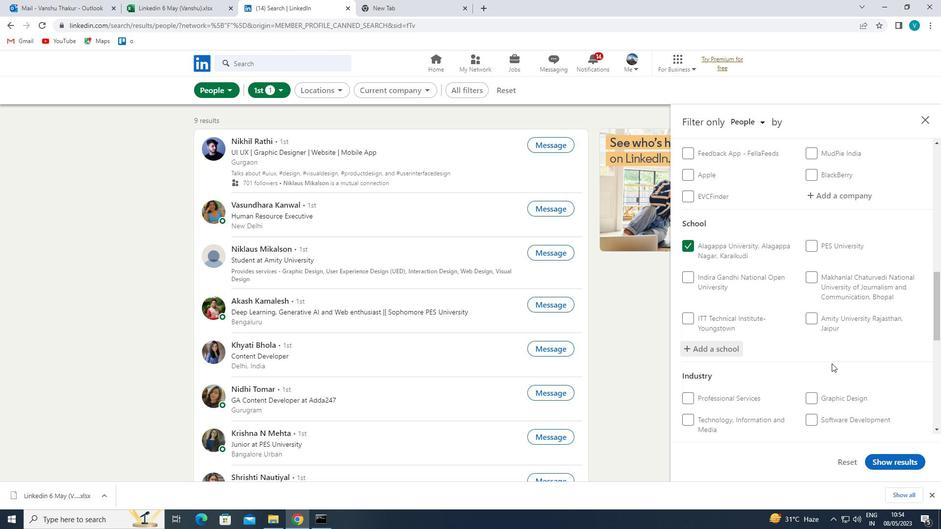 
Action: Mouse moved to (838, 358)
Screenshot: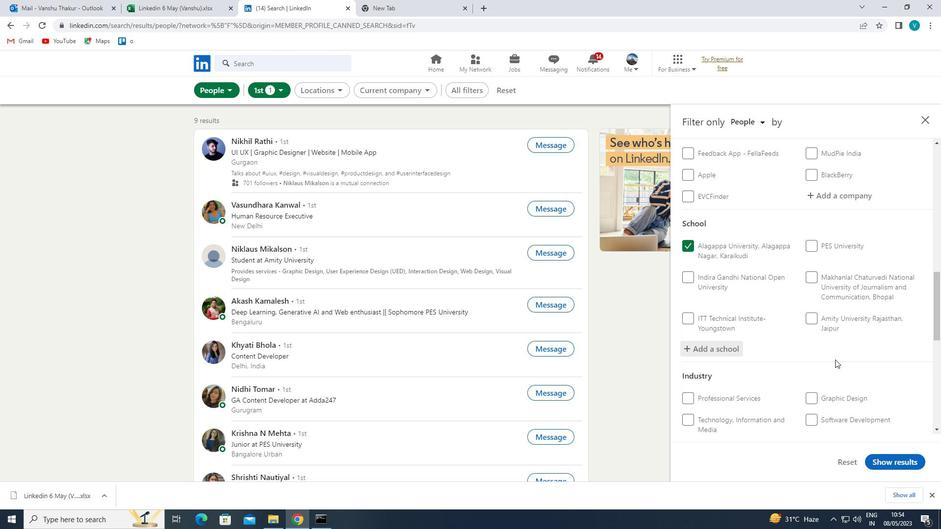 
Action: Mouse scrolled (838, 357) with delta (0, 0)
Screenshot: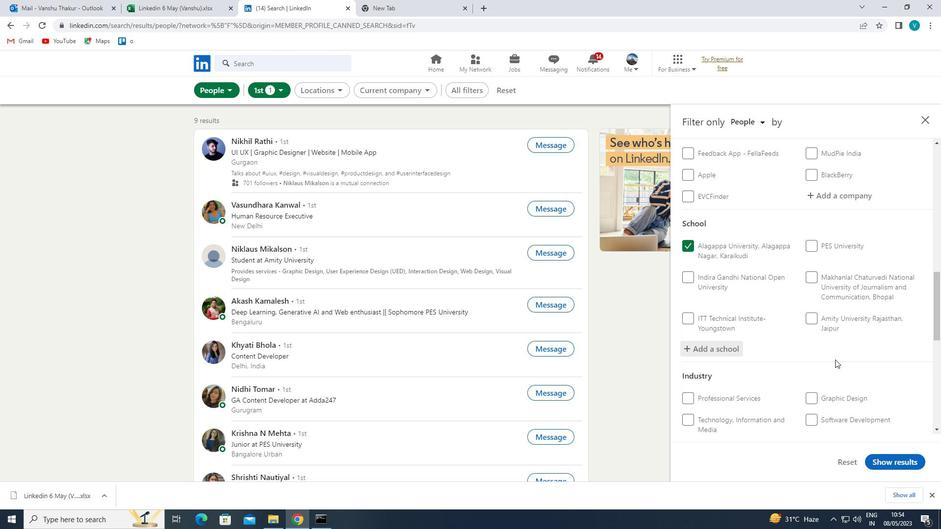 
Action: Mouse moved to (854, 299)
Screenshot: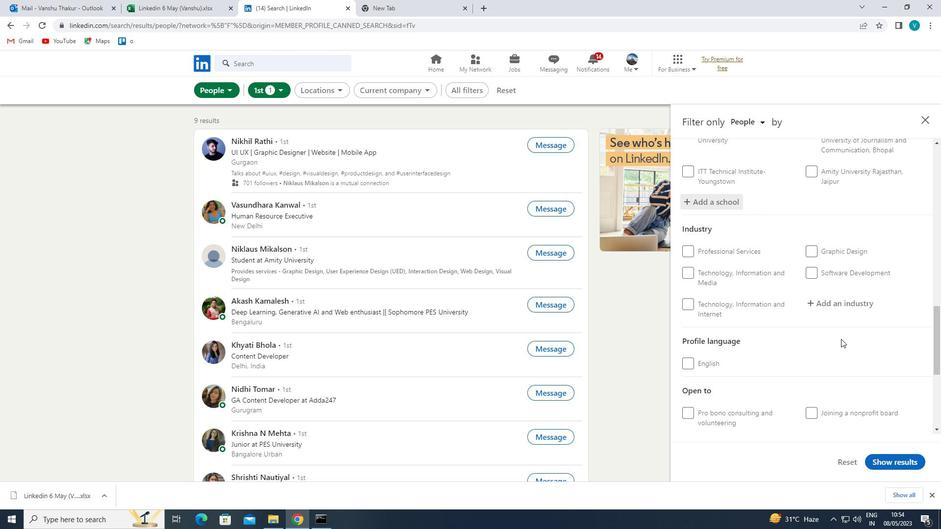 
Action: Mouse pressed left at (854, 299)
Screenshot: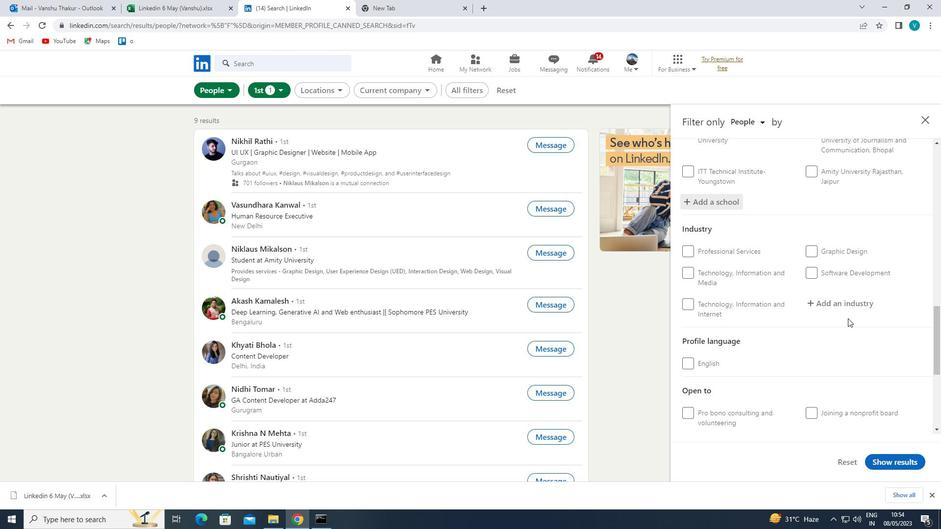 
Action: Mouse moved to (847, 296)
Screenshot: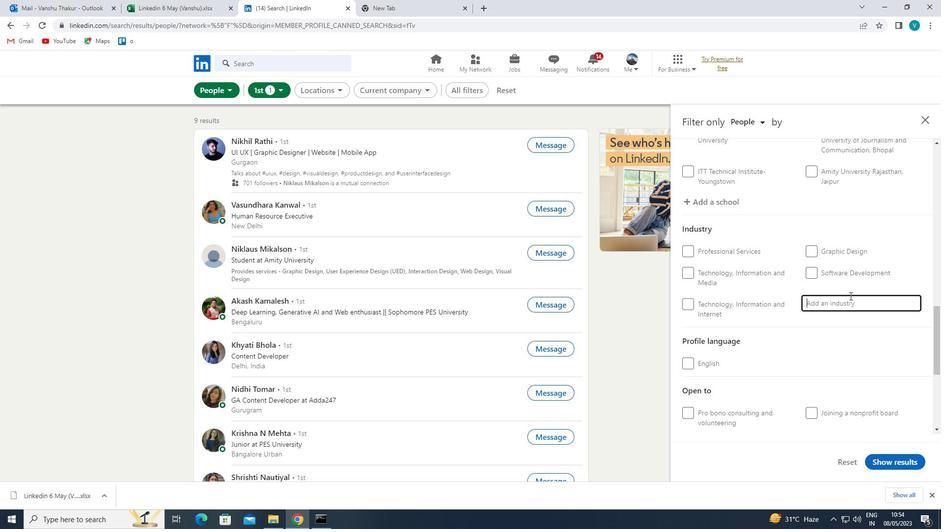 
Action: Key pressed <Key.shift>BED
Screenshot: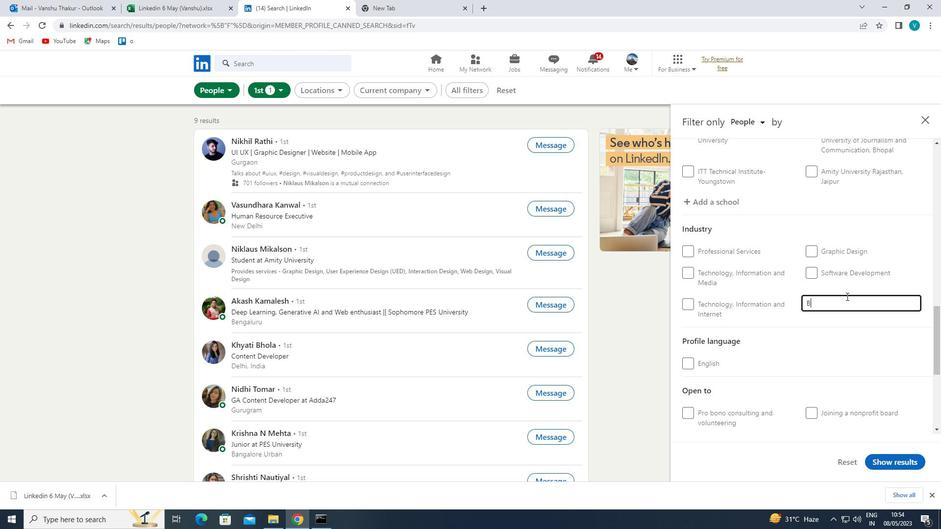 
Action: Mouse moved to (834, 320)
Screenshot: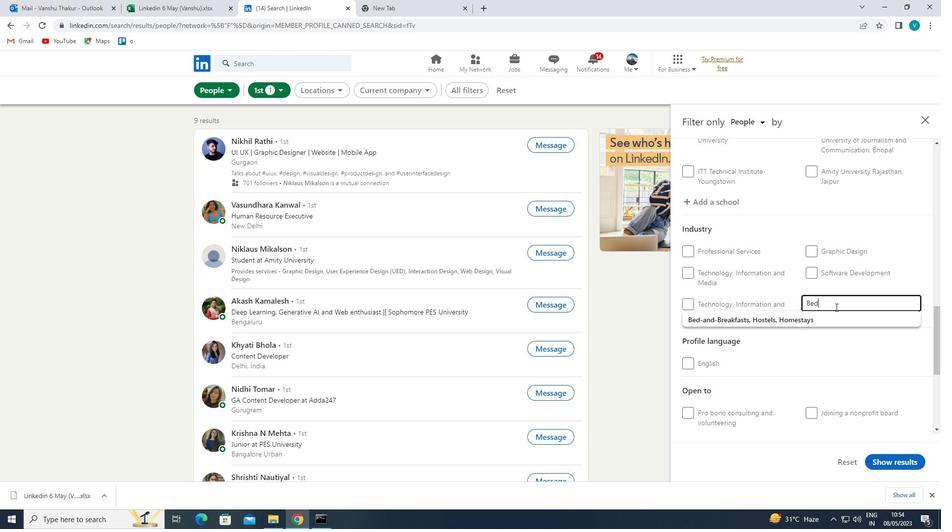 
Action: Mouse pressed left at (834, 320)
Screenshot: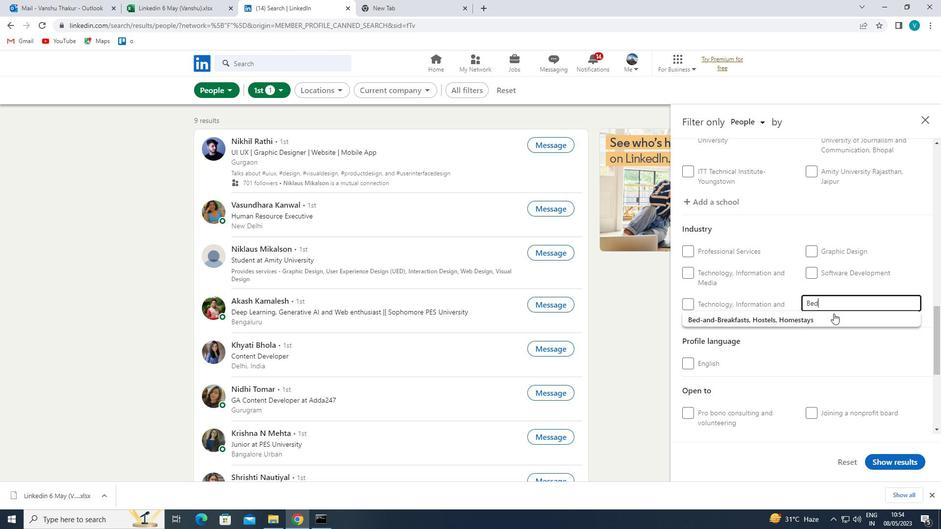 
Action: Mouse moved to (834, 321)
Screenshot: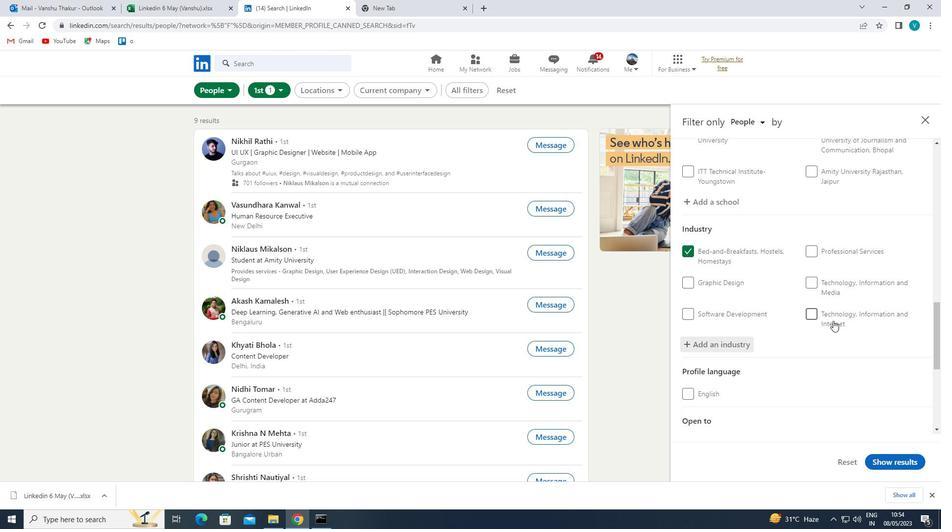 
Action: Mouse scrolled (834, 321) with delta (0, 0)
Screenshot: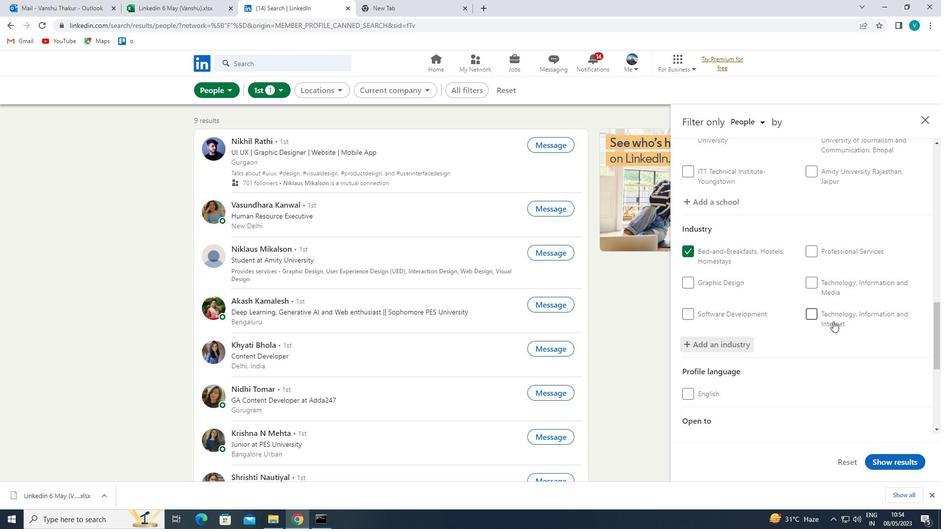 
Action: Mouse scrolled (834, 321) with delta (0, 0)
Screenshot: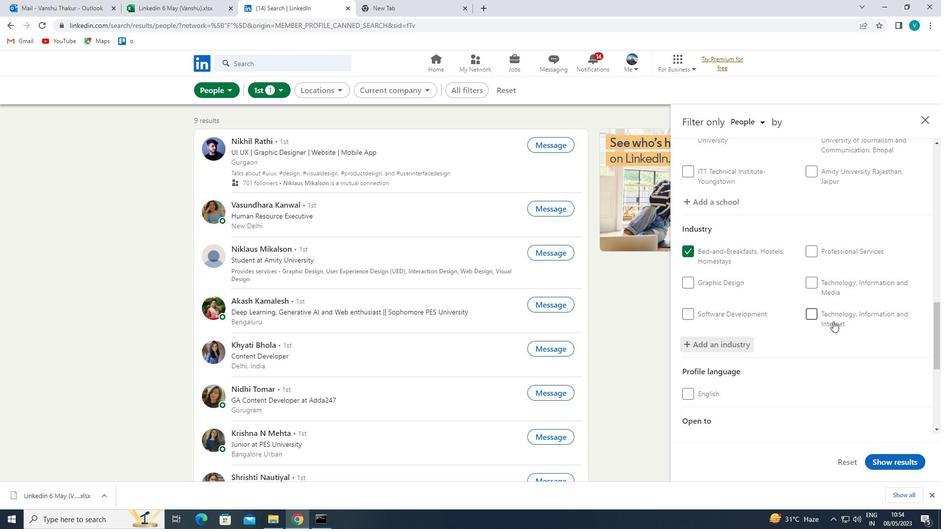 
Action: Mouse moved to (834, 325)
Screenshot: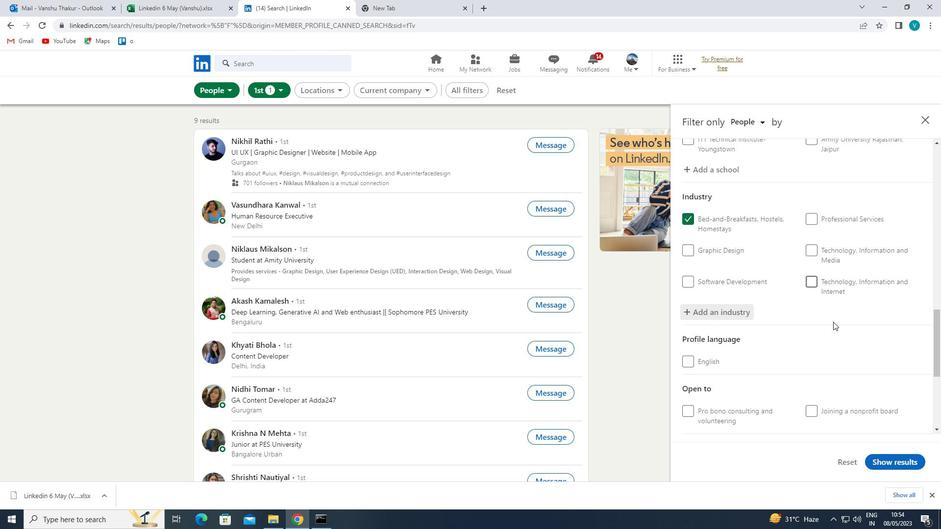 
Action: Mouse scrolled (834, 324) with delta (0, 0)
Screenshot: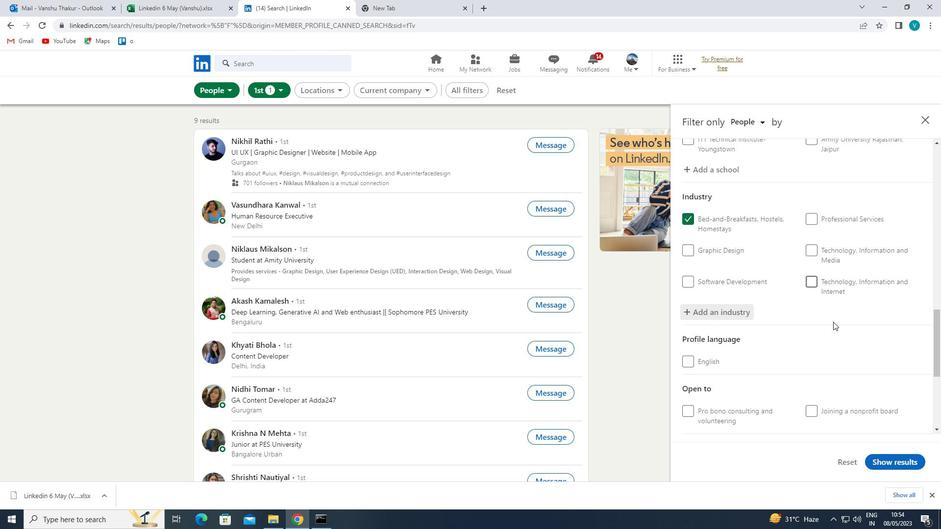 
Action: Mouse scrolled (834, 324) with delta (0, 0)
Screenshot: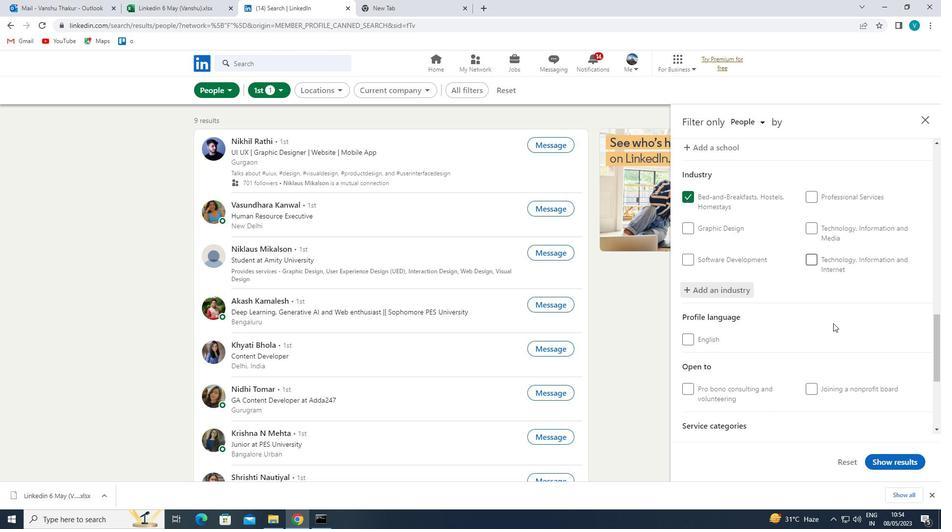 
Action: Mouse moved to (836, 349)
Screenshot: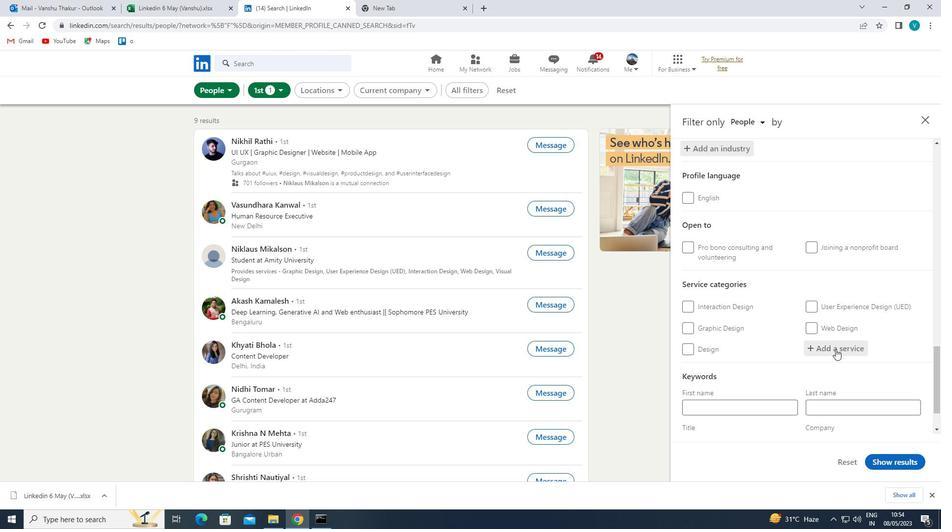 
Action: Mouse pressed left at (836, 349)
Screenshot: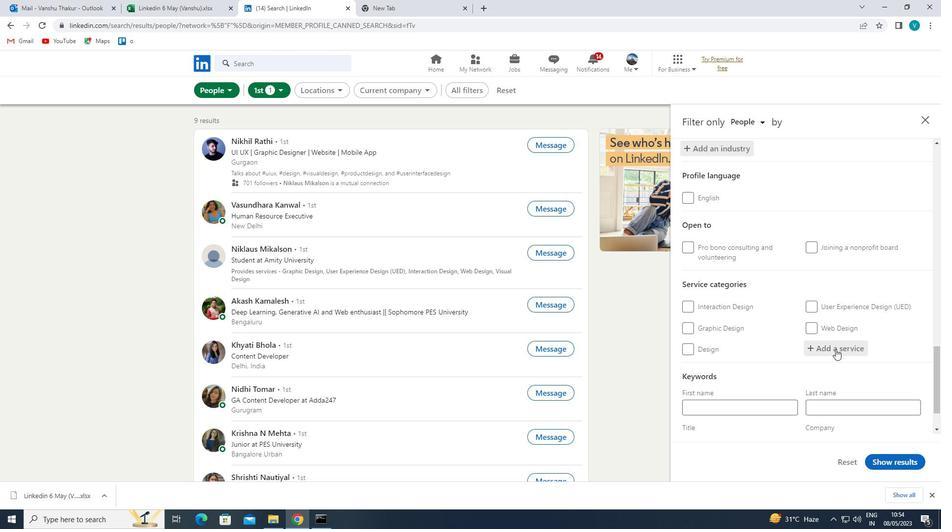 
Action: Key pressed <Key.shift>C
Screenshot: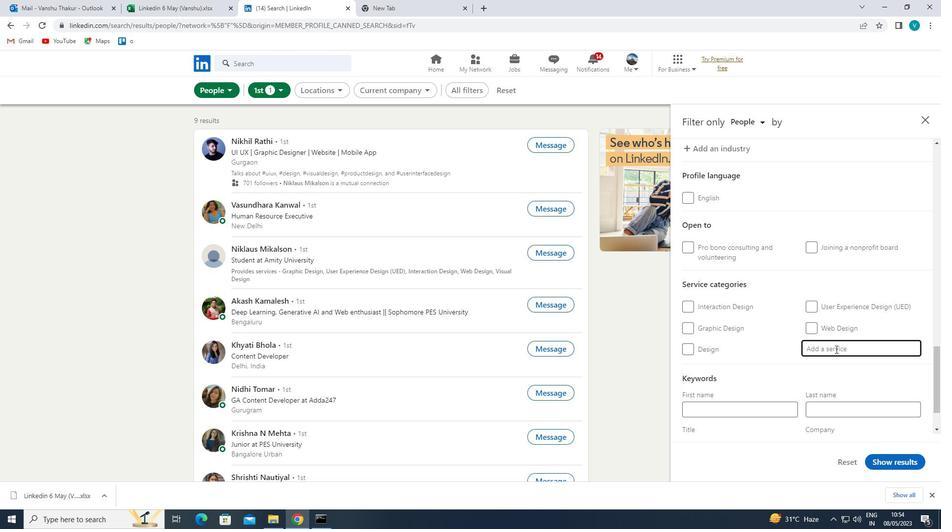 
Action: Mouse moved to (837, 349)
Screenshot: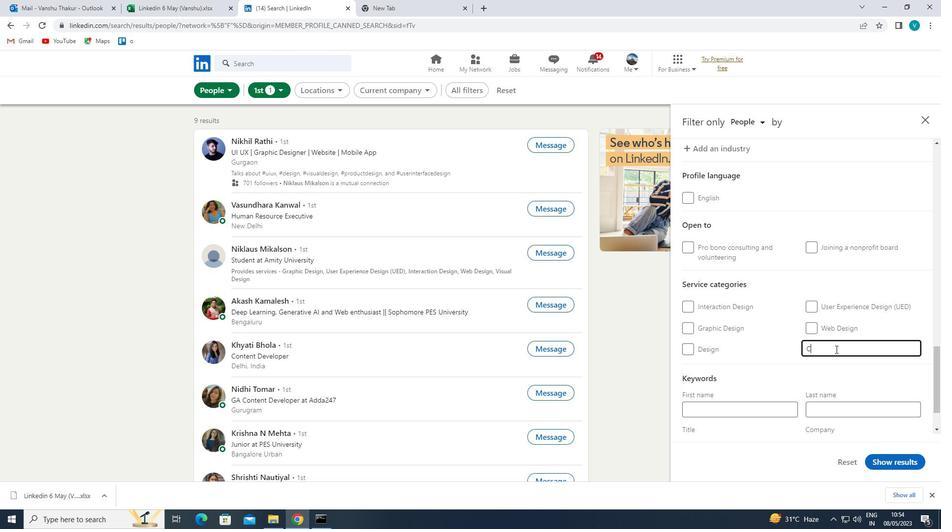 
Action: Key pressed OP<Key.backspace>RPOR
Screenshot: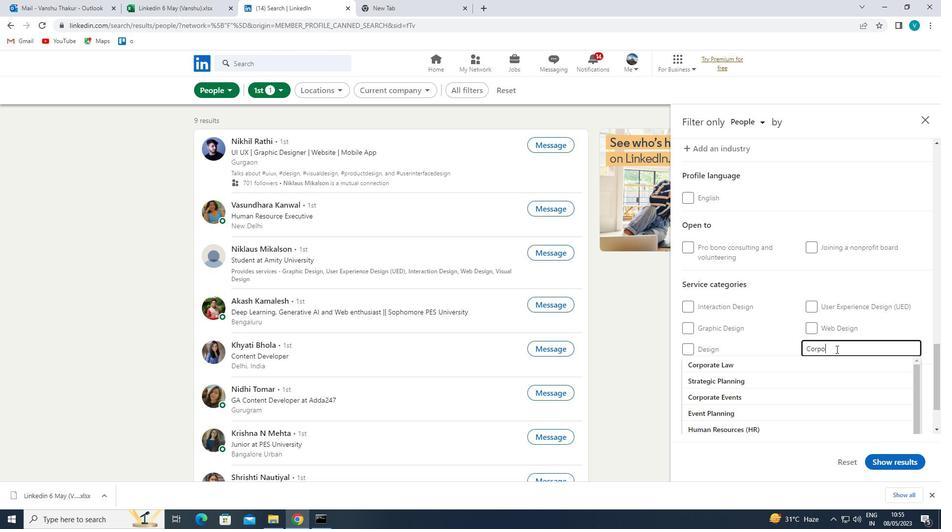 
Action: Mouse moved to (760, 393)
Screenshot: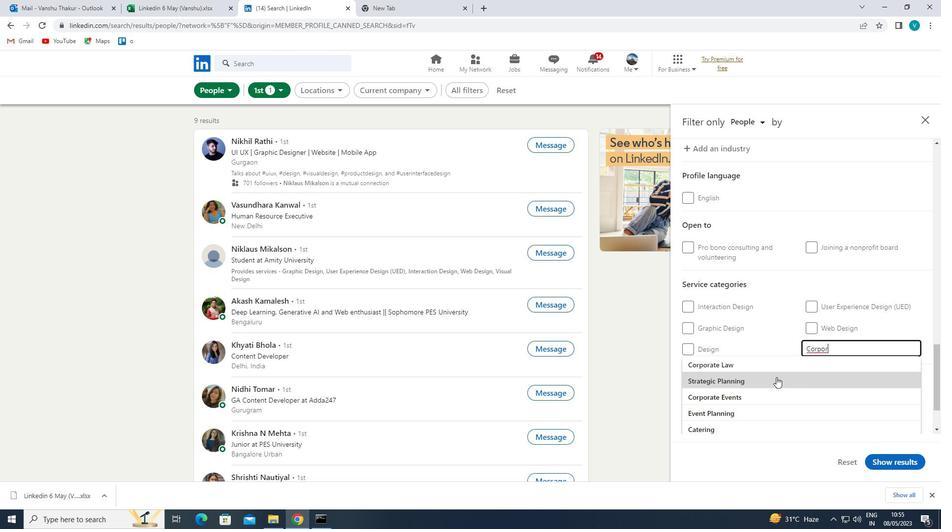 
Action: Mouse pressed left at (760, 393)
Screenshot: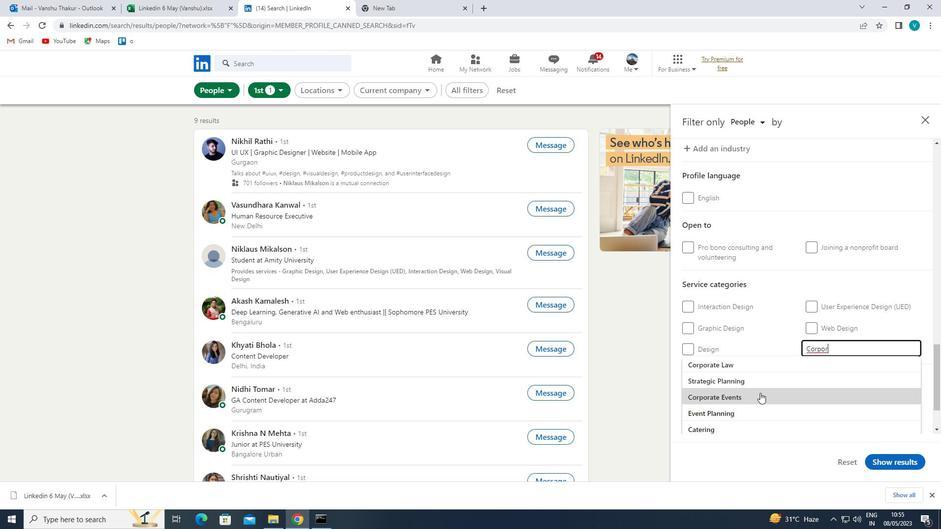 
Action: Mouse moved to (765, 393)
Screenshot: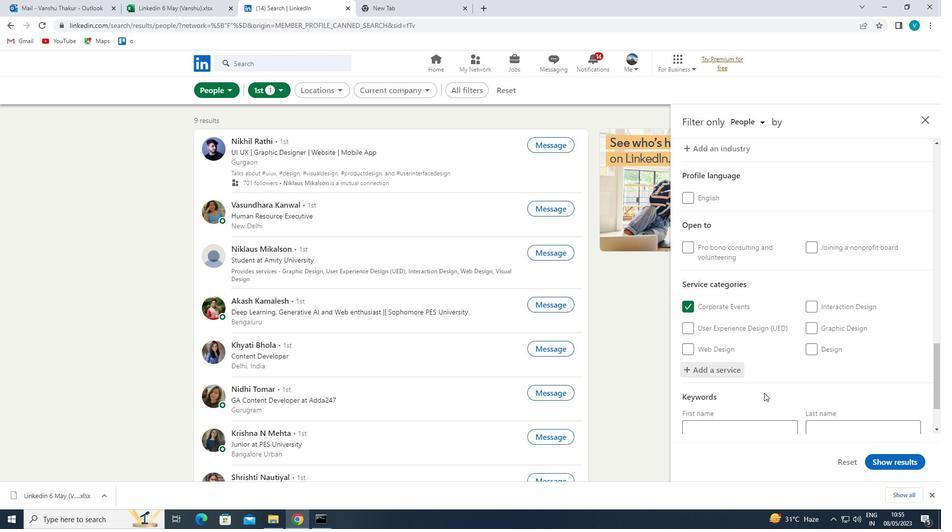 
Action: Mouse scrolled (765, 392) with delta (0, 0)
Screenshot: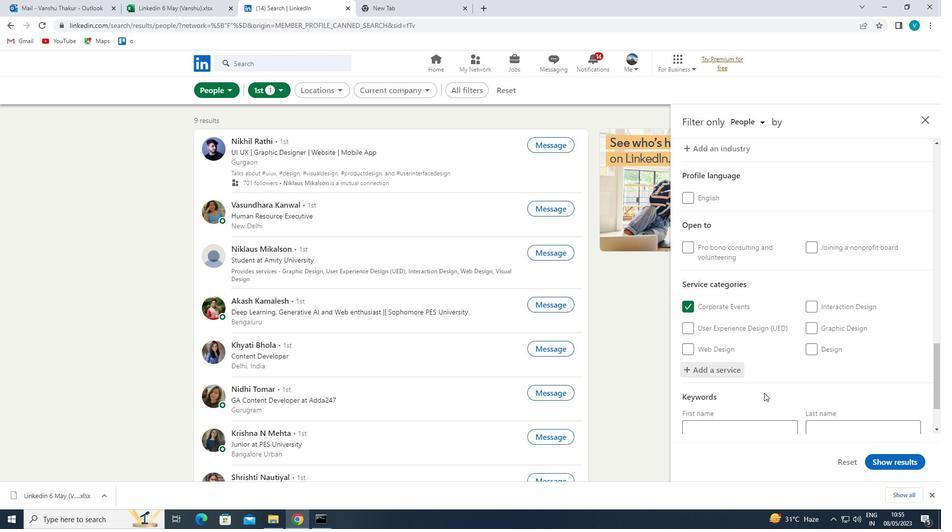
Action: Mouse moved to (766, 393)
Screenshot: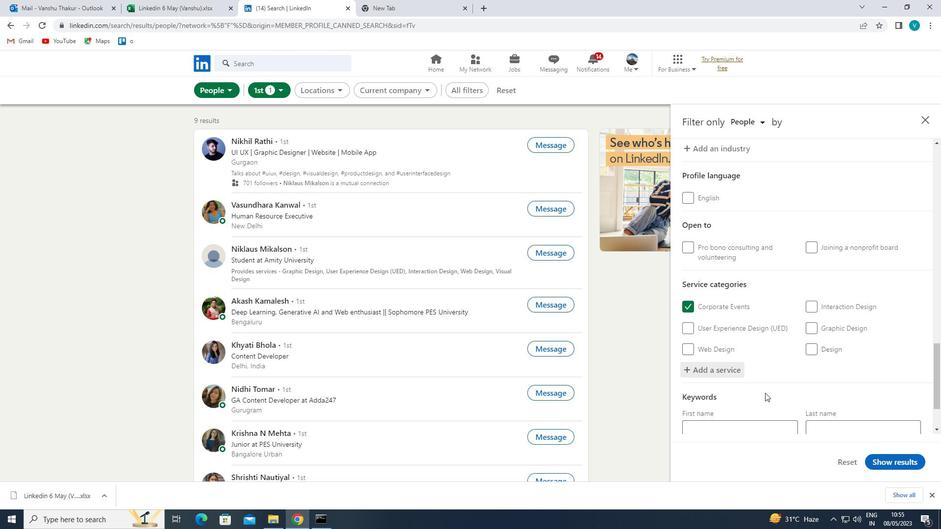 
Action: Mouse scrolled (766, 392) with delta (0, 0)
Screenshot: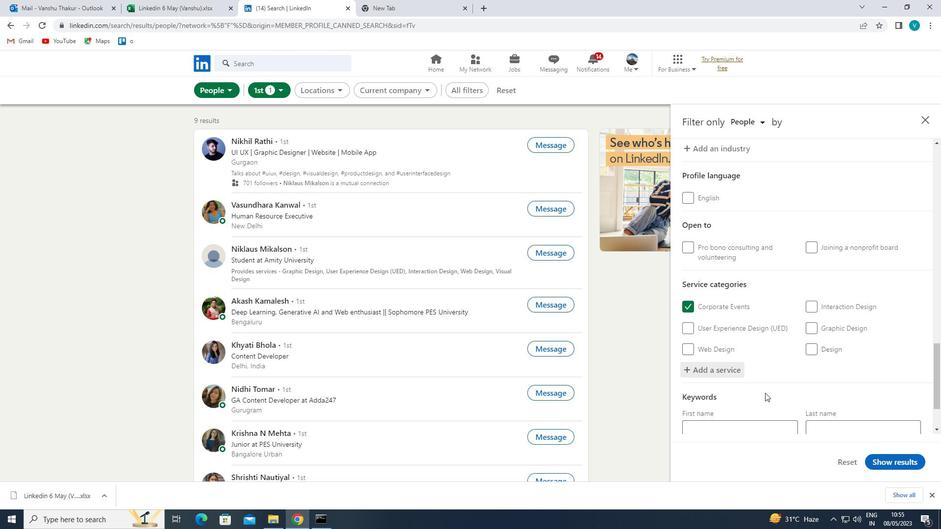 
Action: Mouse scrolled (766, 392) with delta (0, 0)
Screenshot: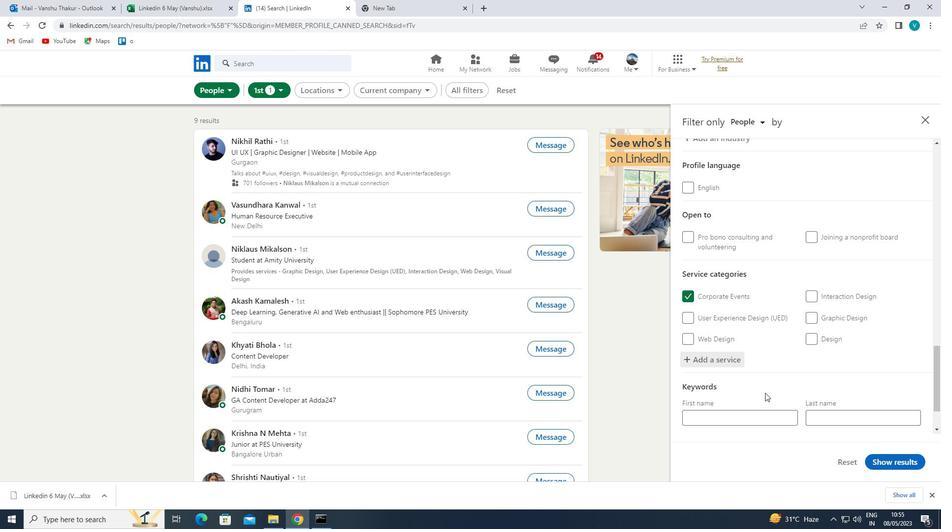 
Action: Mouse moved to (766, 390)
Screenshot: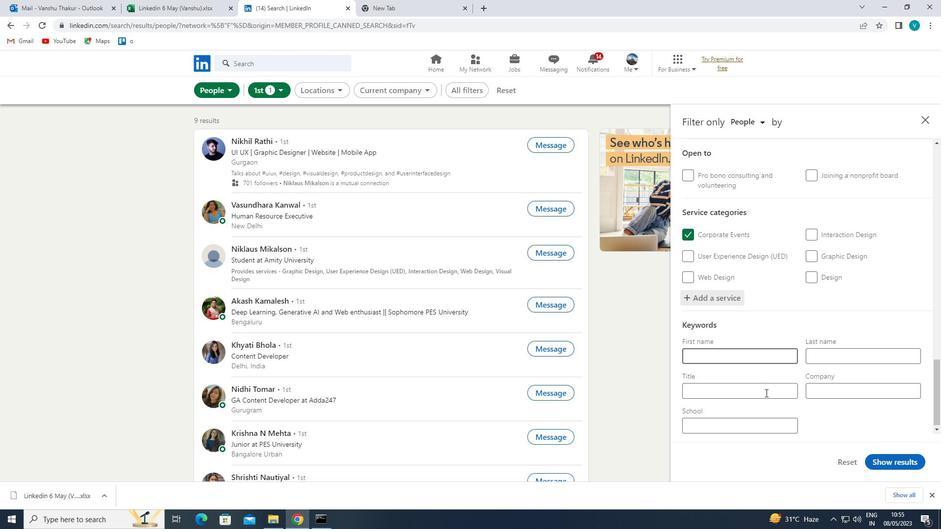 
Action: Mouse pressed left at (766, 390)
Screenshot: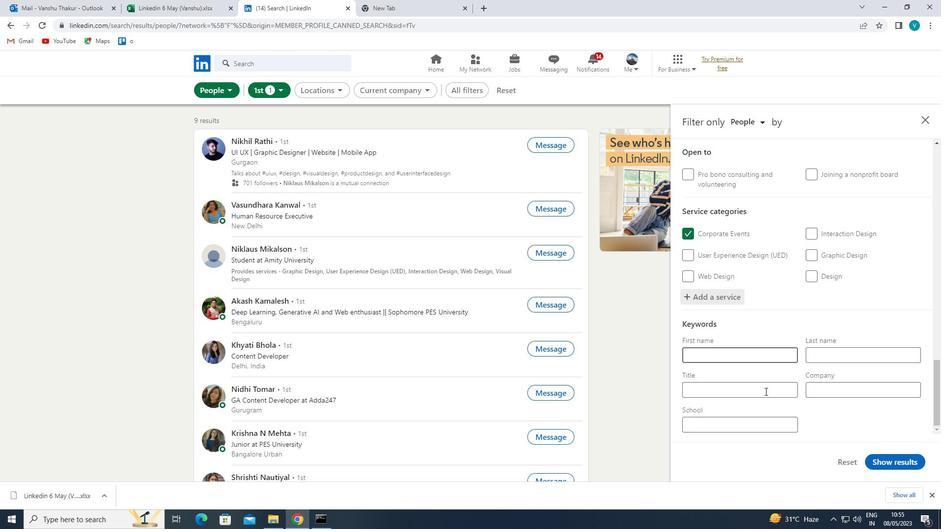 
Action: Key pressed <Key.shift>MANUA<Key.backspace>FACTURING<Key.space><Key.shift>ASSEMBLER<Key.space>
Screenshot: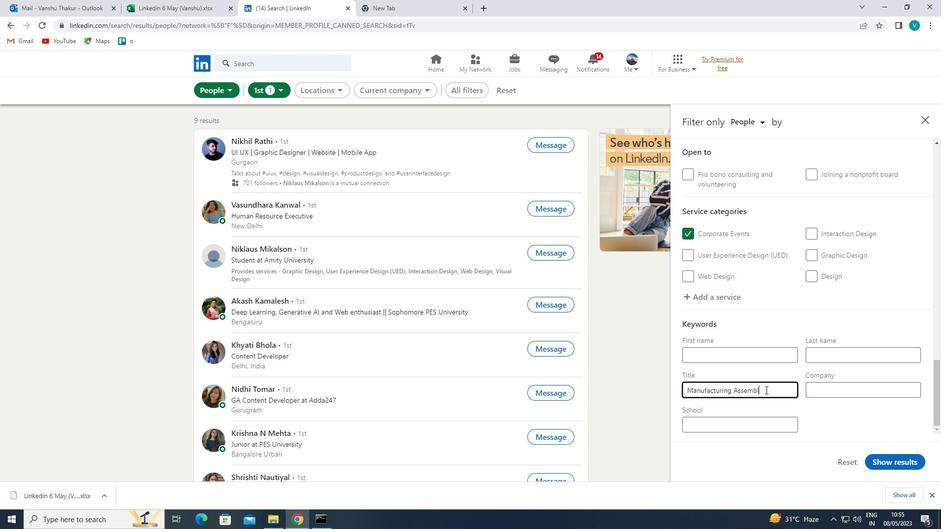 
Action: Mouse moved to (884, 461)
Screenshot: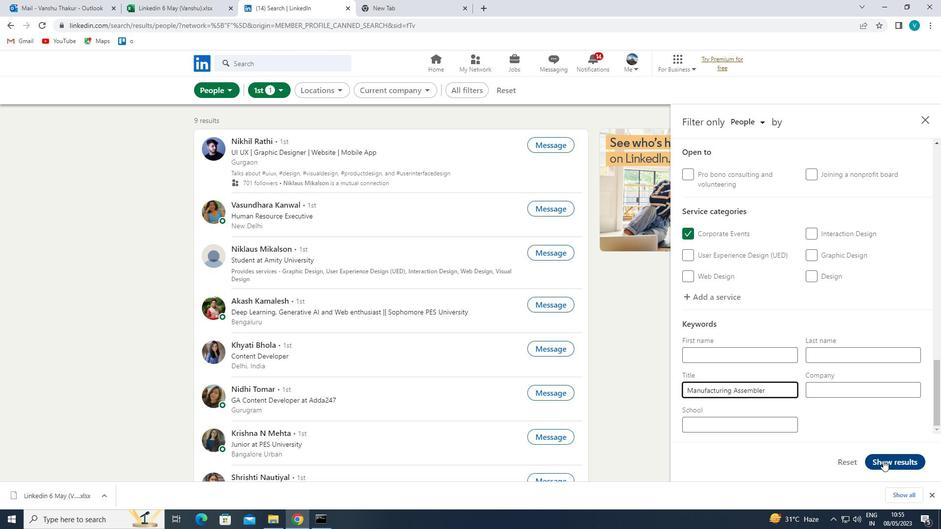 
Action: Mouse pressed left at (884, 461)
Screenshot: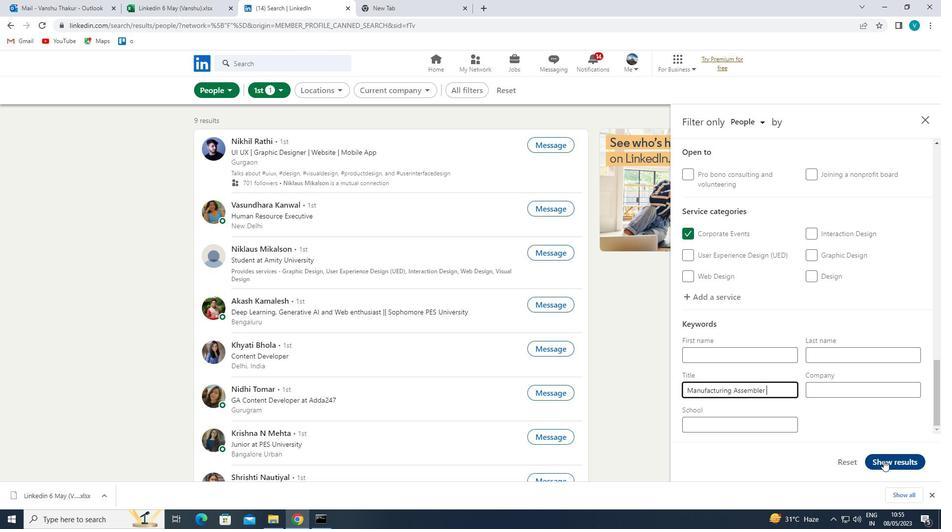 
